 Task: Research Airbnb properties in Khomeyni Shahr, Iran from 19th December, 2023 to 24th December, 2023 for 1 adult. Place can be entire room with 1  bedroom having 1 bed and 1 bathroom. Property type can be flat.
Action: Mouse moved to (473, 92)
Screenshot: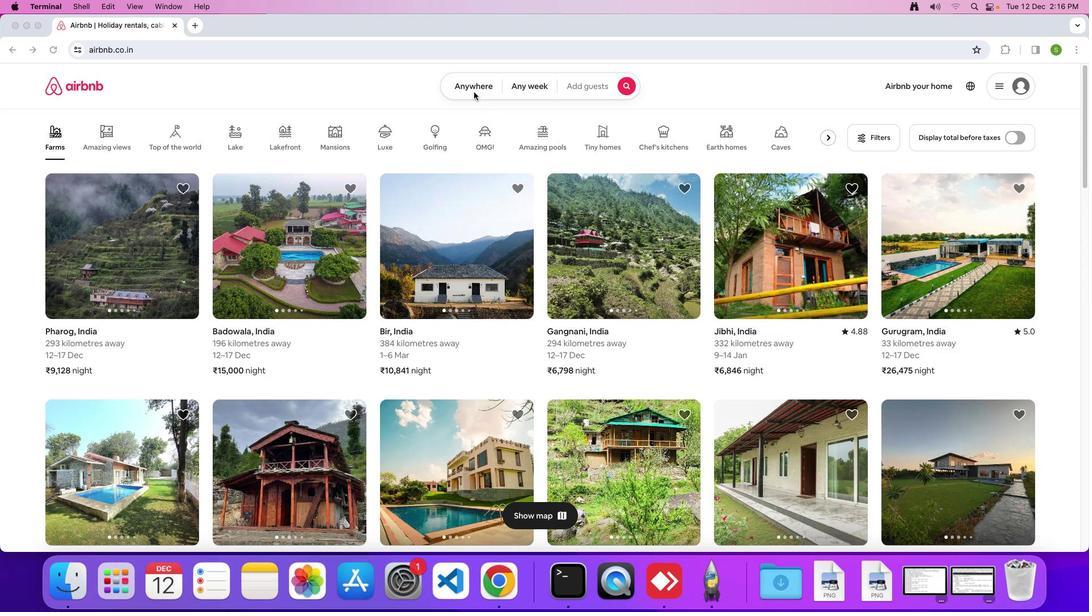 
Action: Mouse pressed left at (473, 92)
Screenshot: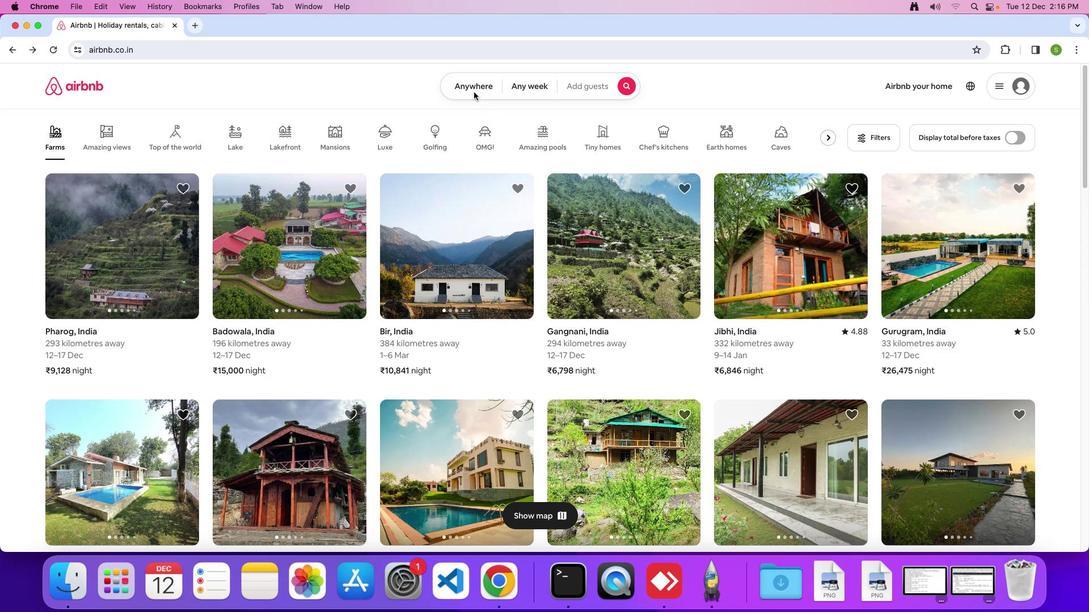 
Action: Mouse moved to (471, 90)
Screenshot: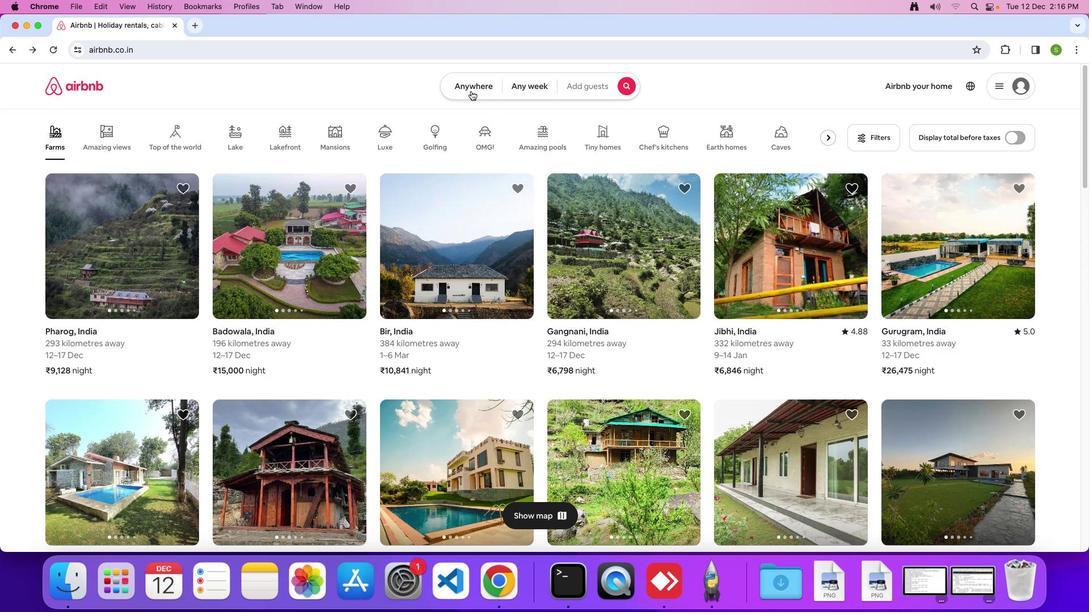 
Action: Mouse pressed left at (471, 90)
Screenshot: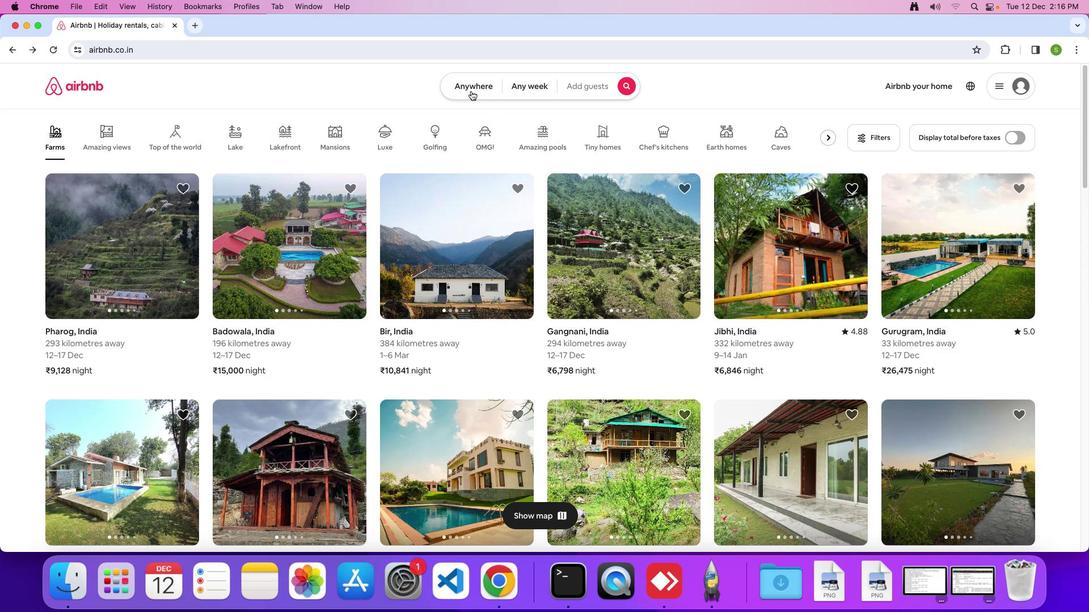 
Action: Mouse moved to (406, 132)
Screenshot: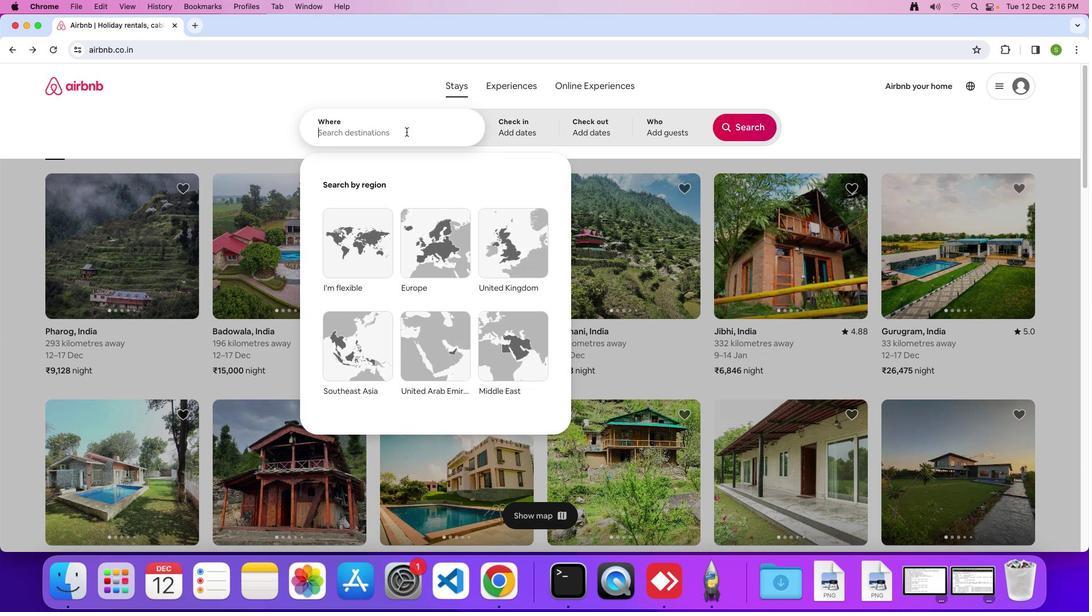 
Action: Mouse pressed left at (406, 132)
Screenshot: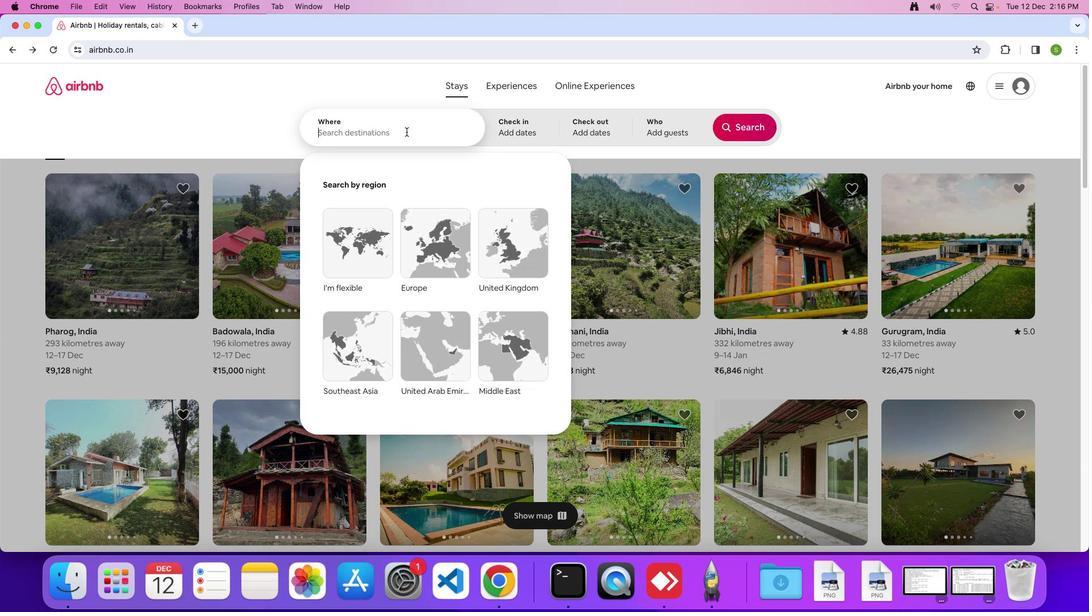
Action: Mouse moved to (411, 130)
Screenshot: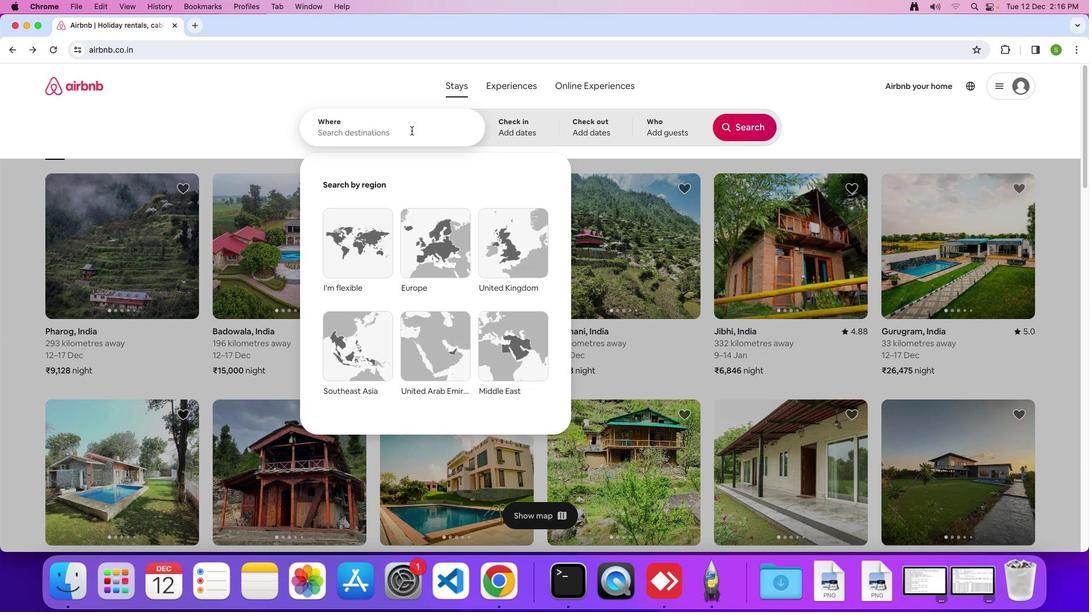 
Action: Key pressed 'K'Key.caps_lock'h''o''m''e''y''n''i'Key.spaceKey.shift'S''h''a''h''r'','Key.spaceKey.shift'I''r''a''n'Key.enter
Screenshot: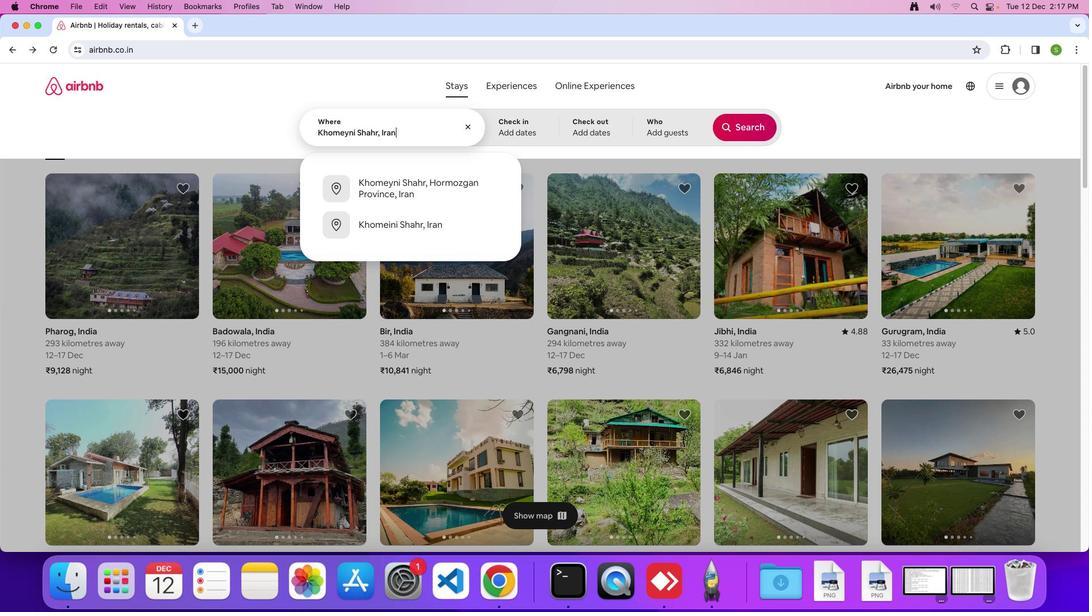 
Action: Mouse moved to (402, 350)
Screenshot: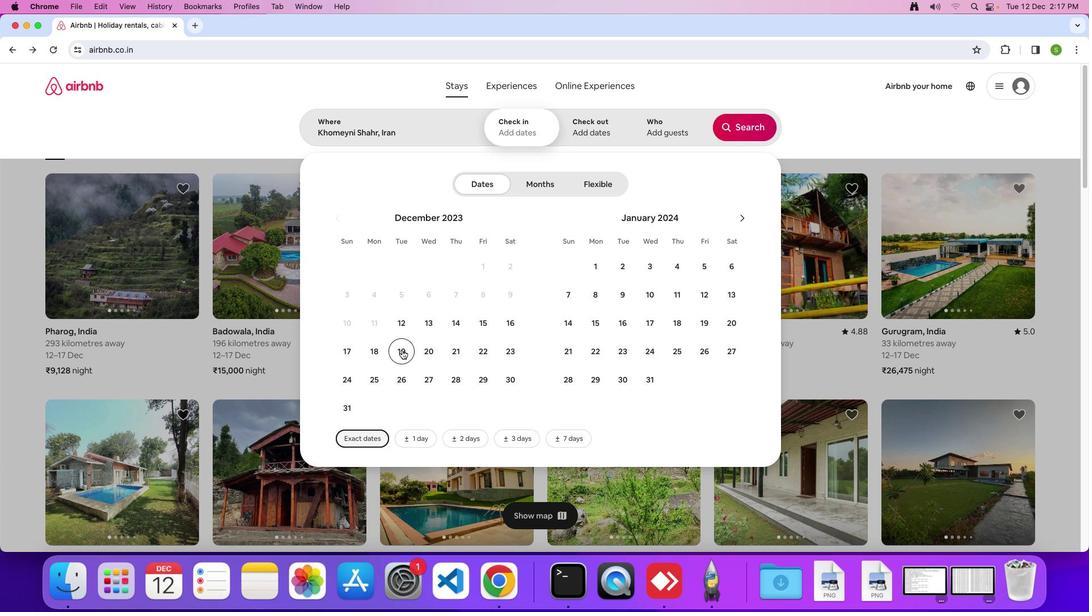 
Action: Mouse pressed left at (402, 350)
Screenshot: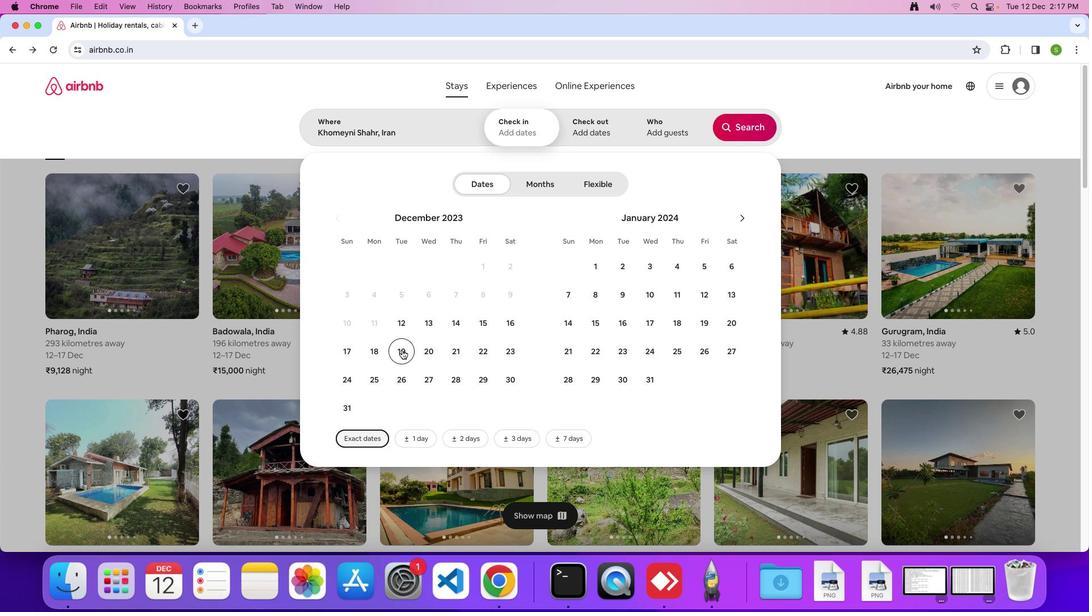 
Action: Mouse moved to (351, 383)
Screenshot: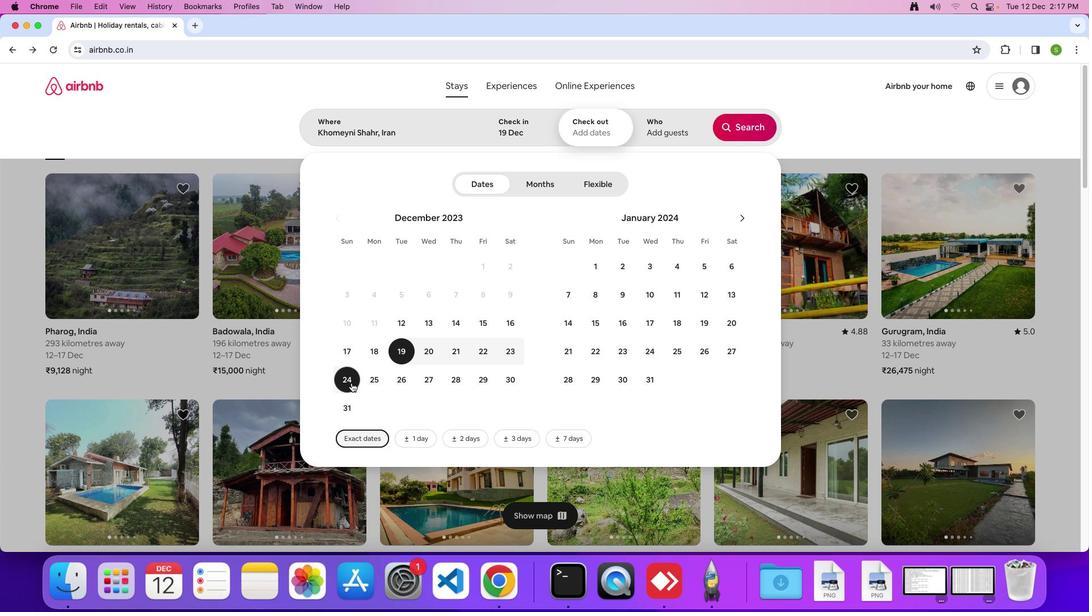 
Action: Mouse pressed left at (351, 383)
Screenshot: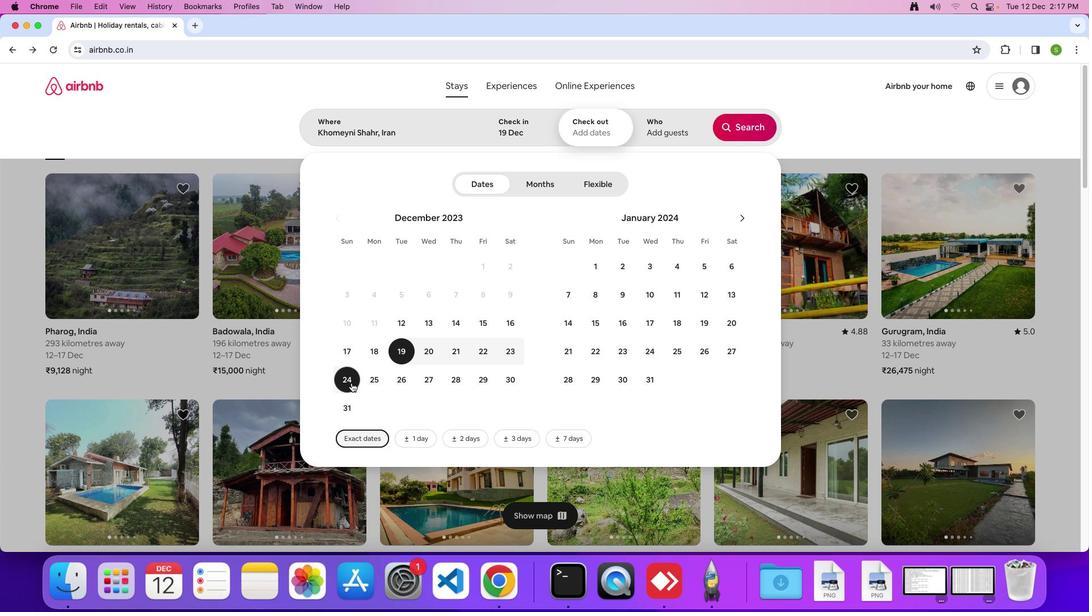 
Action: Mouse moved to (661, 138)
Screenshot: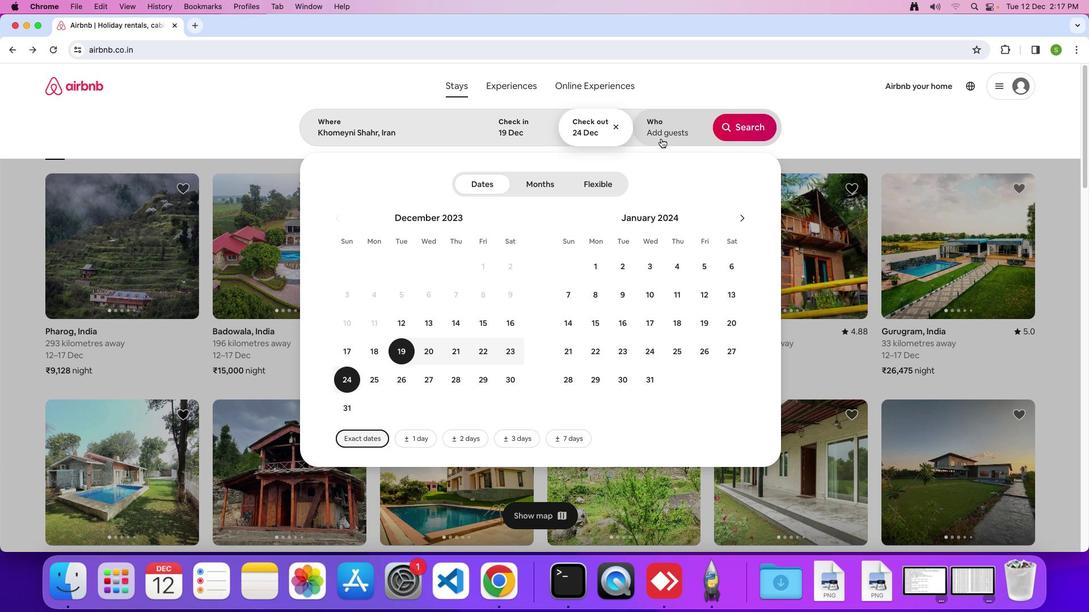 
Action: Mouse pressed left at (661, 138)
Screenshot: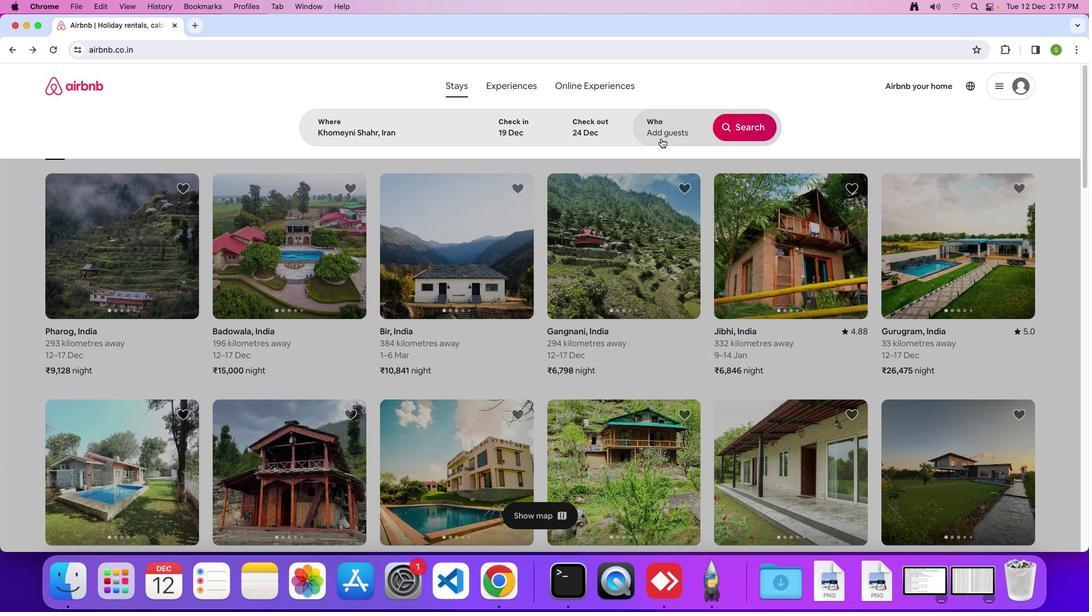 
Action: Mouse moved to (747, 188)
Screenshot: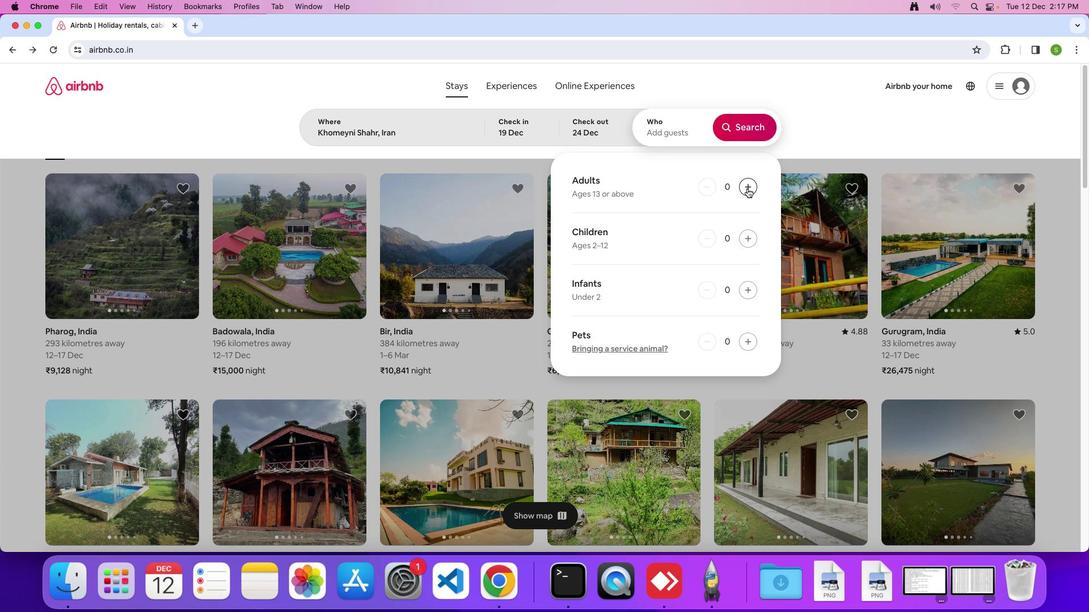 
Action: Mouse pressed left at (747, 188)
Screenshot: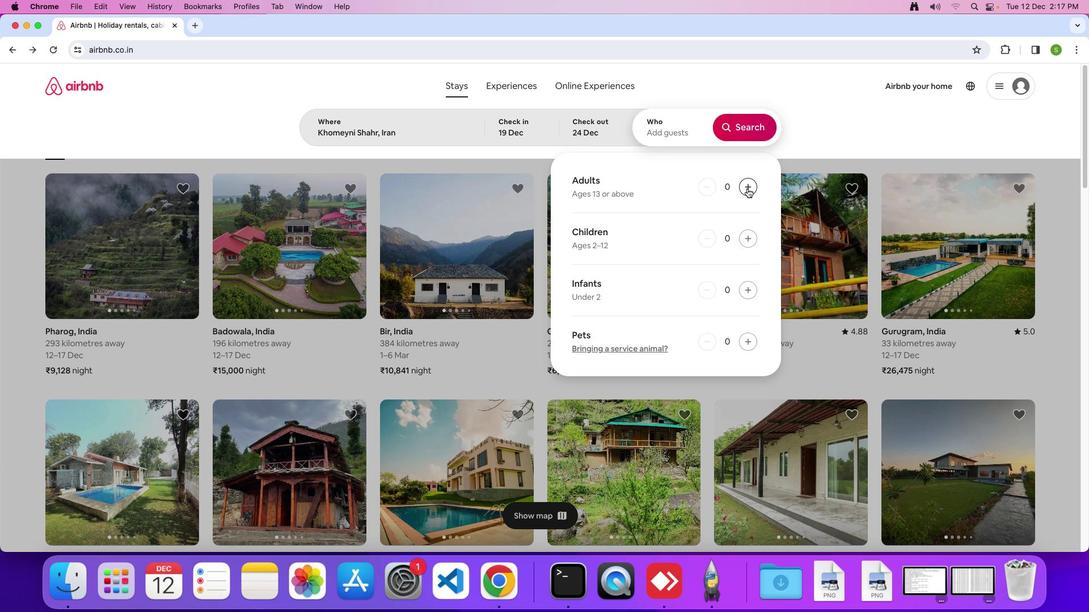 
Action: Mouse moved to (752, 120)
Screenshot: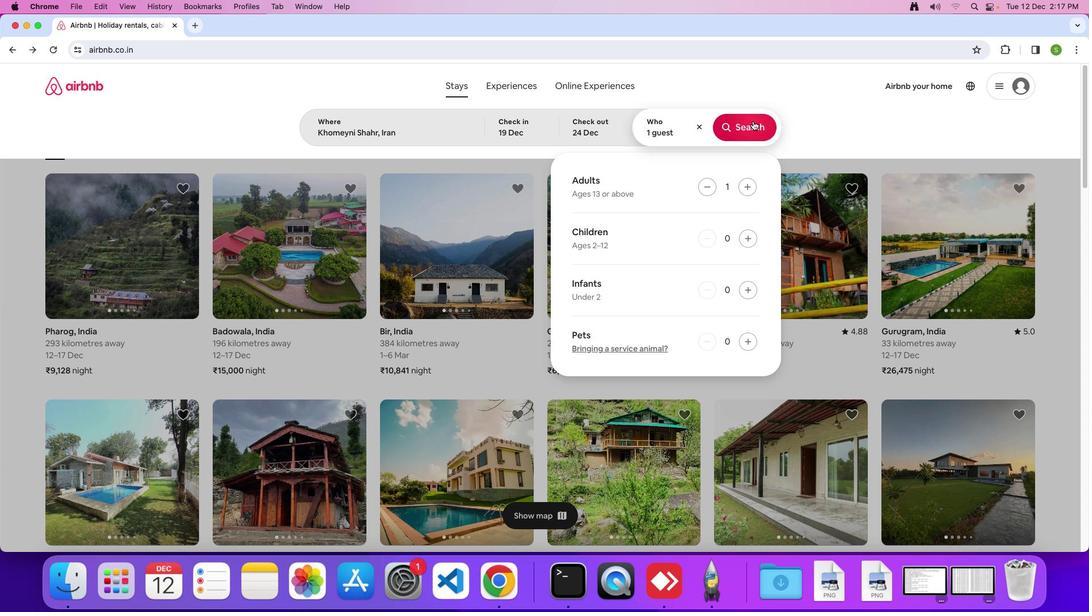 
Action: Mouse pressed left at (752, 120)
Screenshot: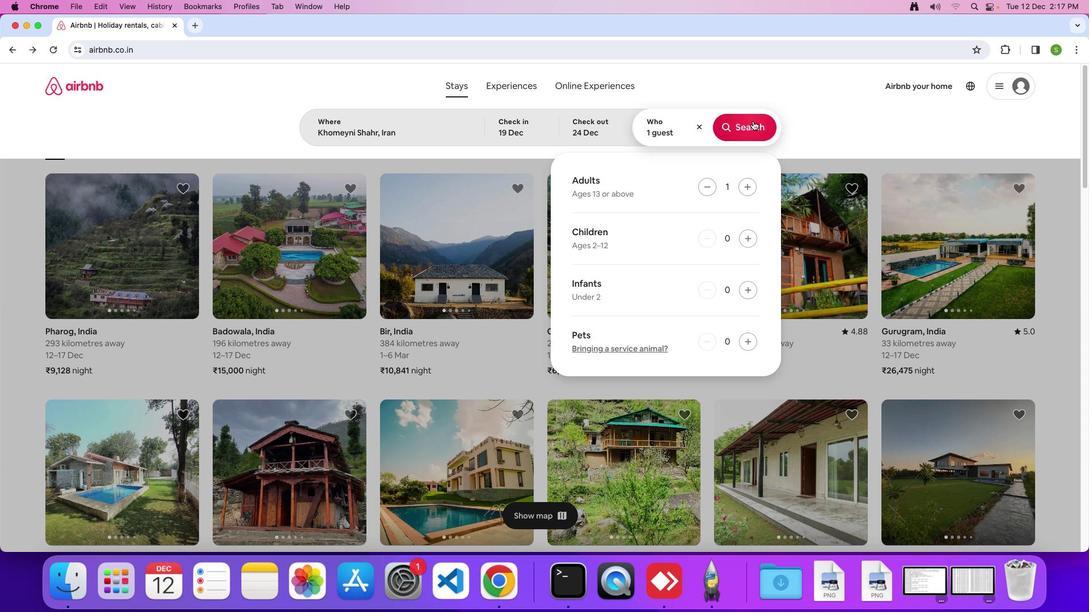 
Action: Mouse moved to (914, 142)
Screenshot: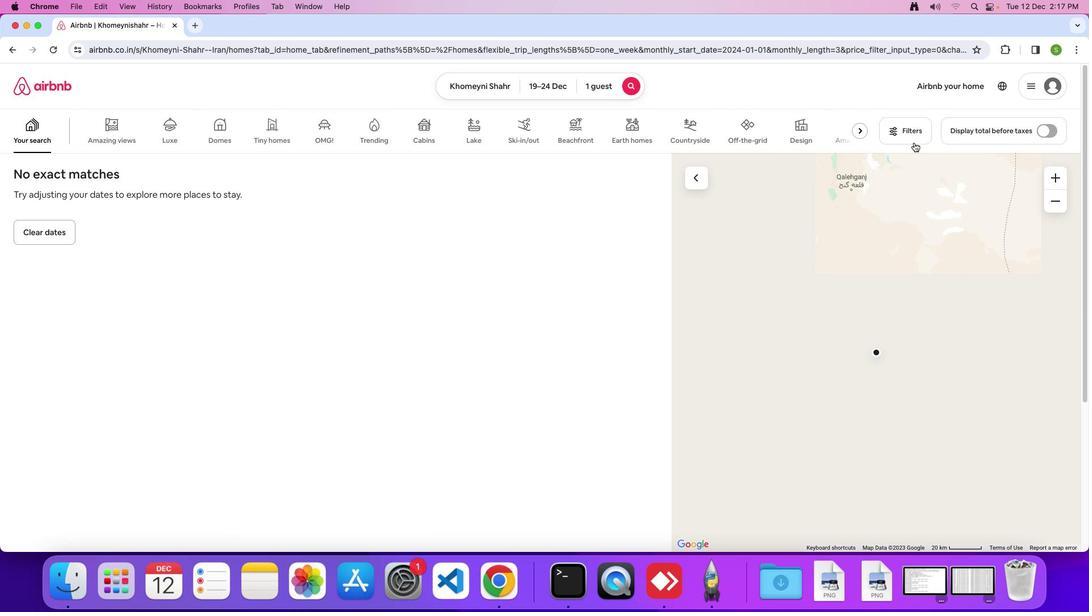 
Action: Mouse pressed left at (914, 142)
Screenshot: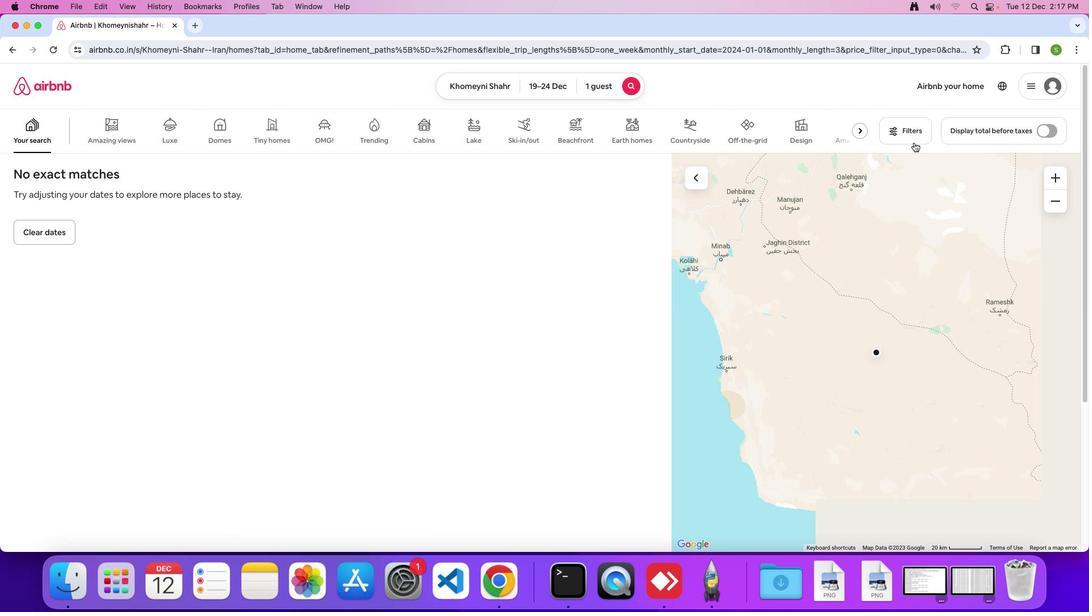 
Action: Mouse moved to (524, 300)
Screenshot: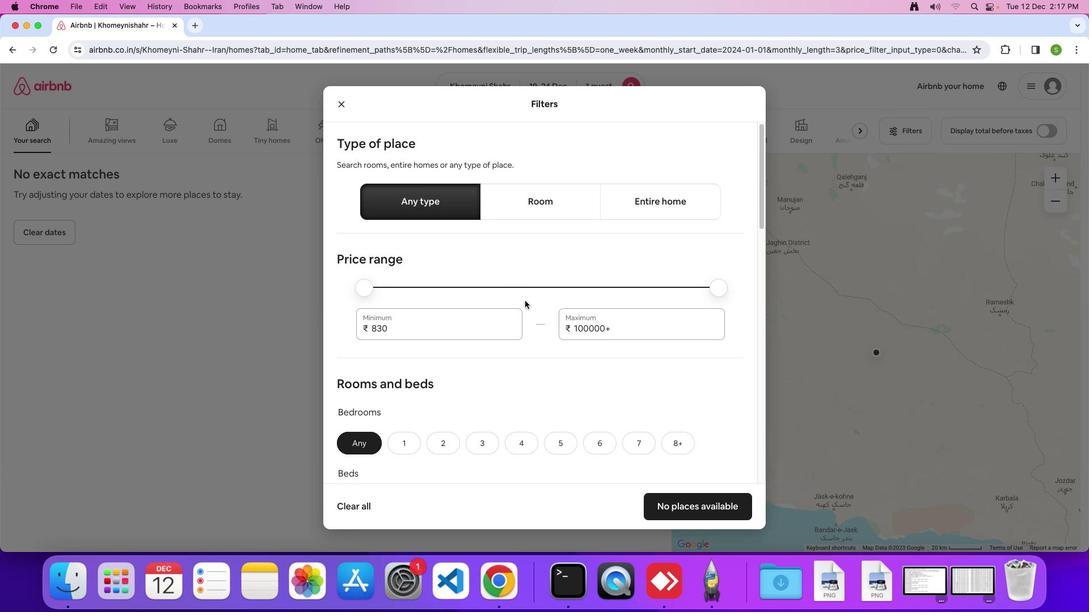 
Action: Mouse scrolled (524, 300) with delta (0, 0)
Screenshot: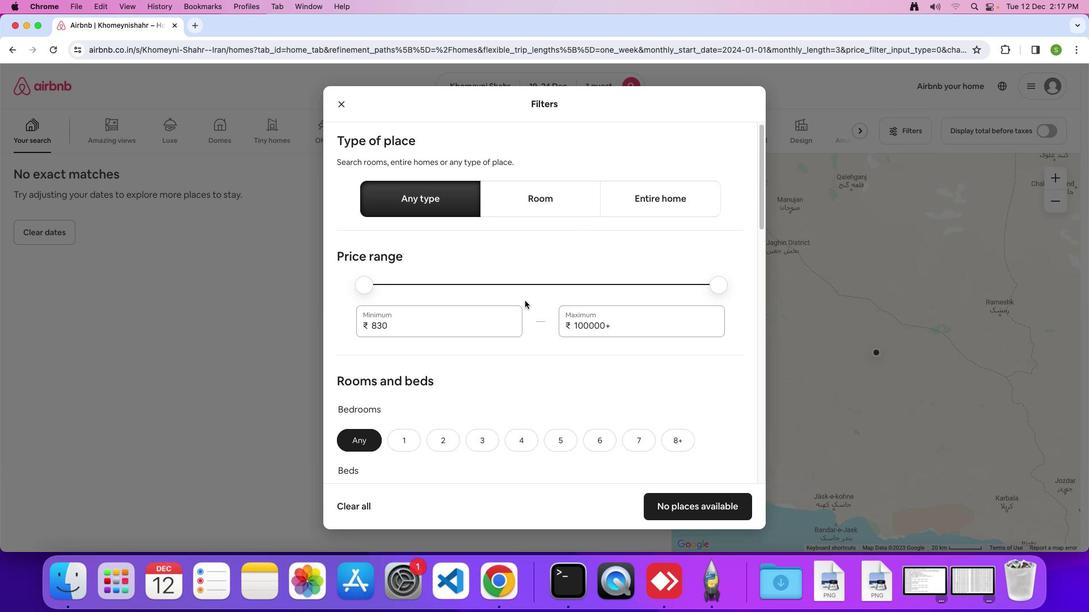 
Action: Mouse scrolled (524, 300) with delta (0, 0)
Screenshot: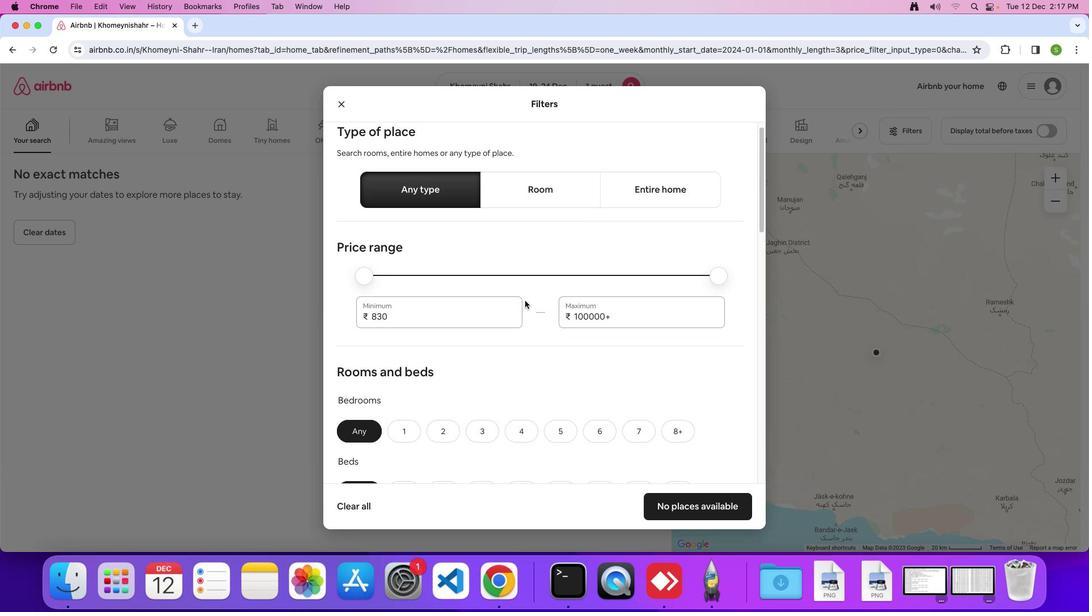 
Action: Mouse scrolled (524, 300) with delta (0, 0)
Screenshot: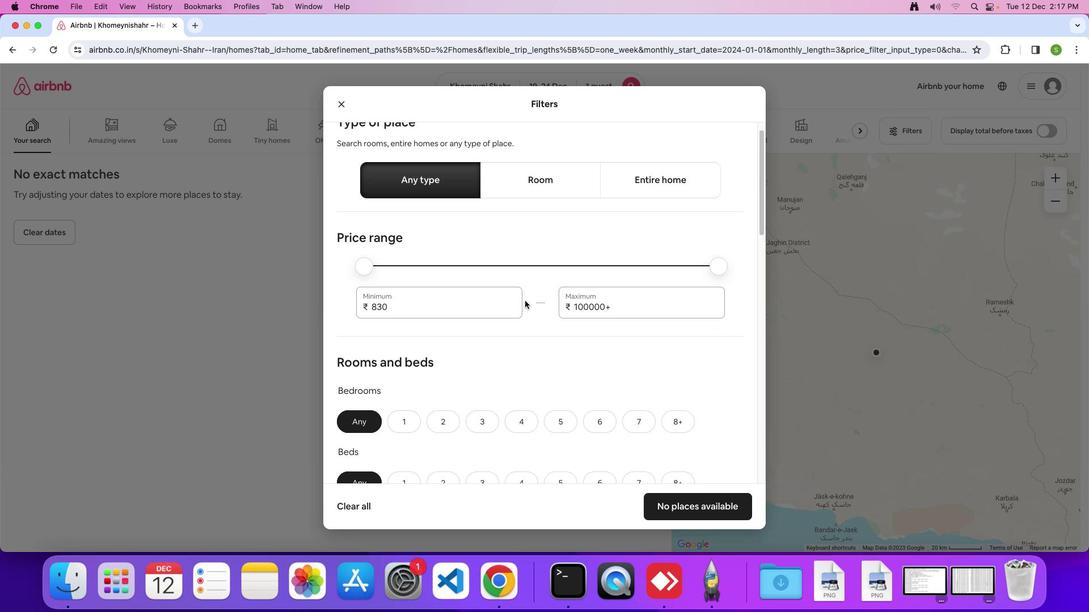 
Action: Mouse scrolled (524, 300) with delta (0, 0)
Screenshot: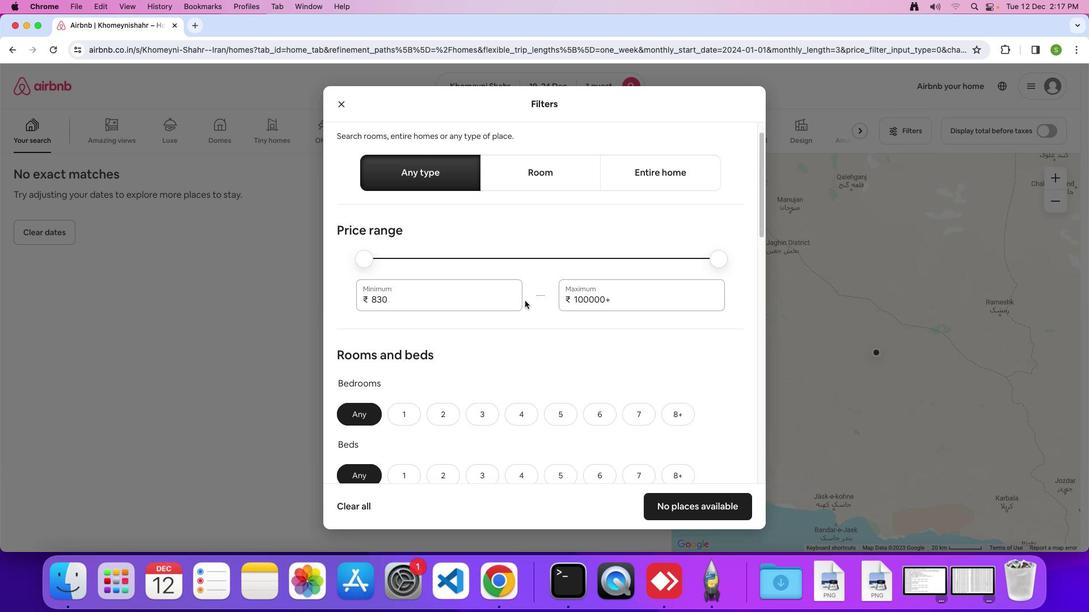 
Action: Mouse scrolled (524, 300) with delta (0, 0)
Screenshot: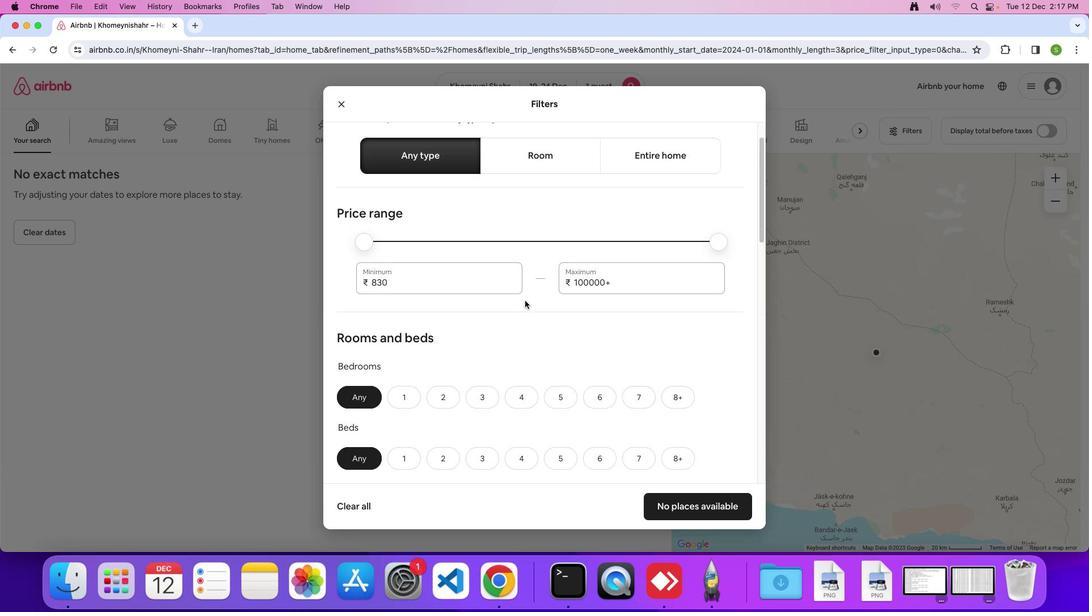 
Action: Mouse scrolled (524, 300) with delta (0, 0)
Screenshot: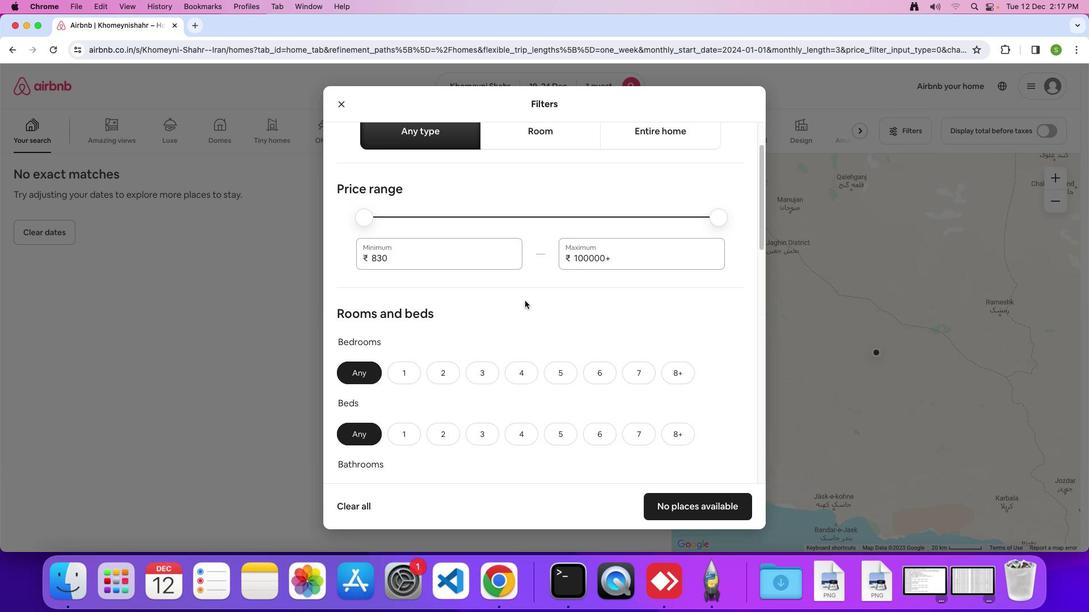 
Action: Mouse scrolled (524, 300) with delta (0, 0)
Screenshot: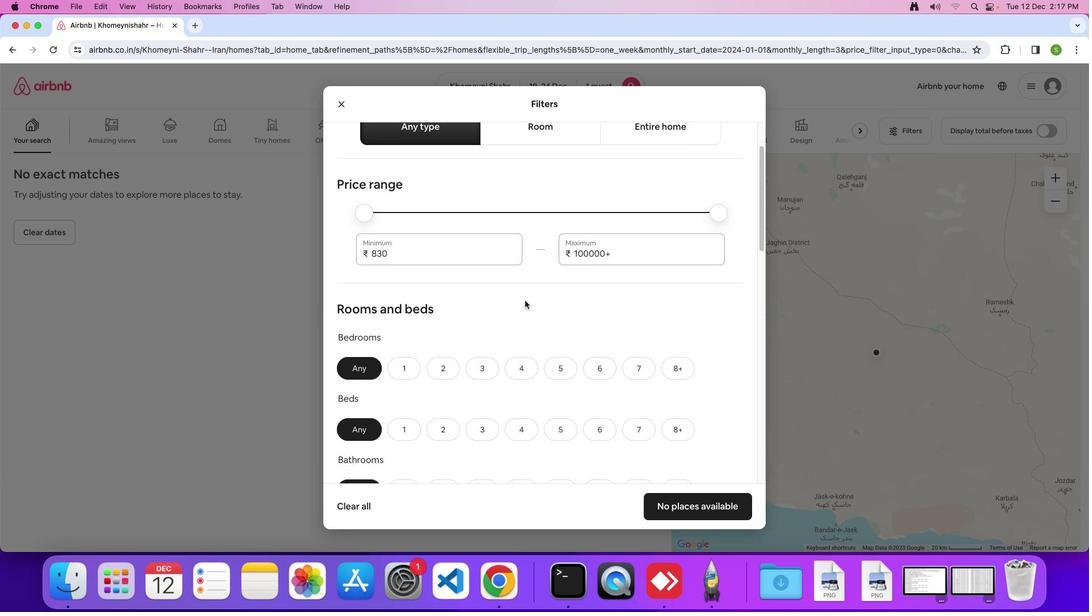 
Action: Mouse scrolled (524, 300) with delta (0, 0)
Screenshot: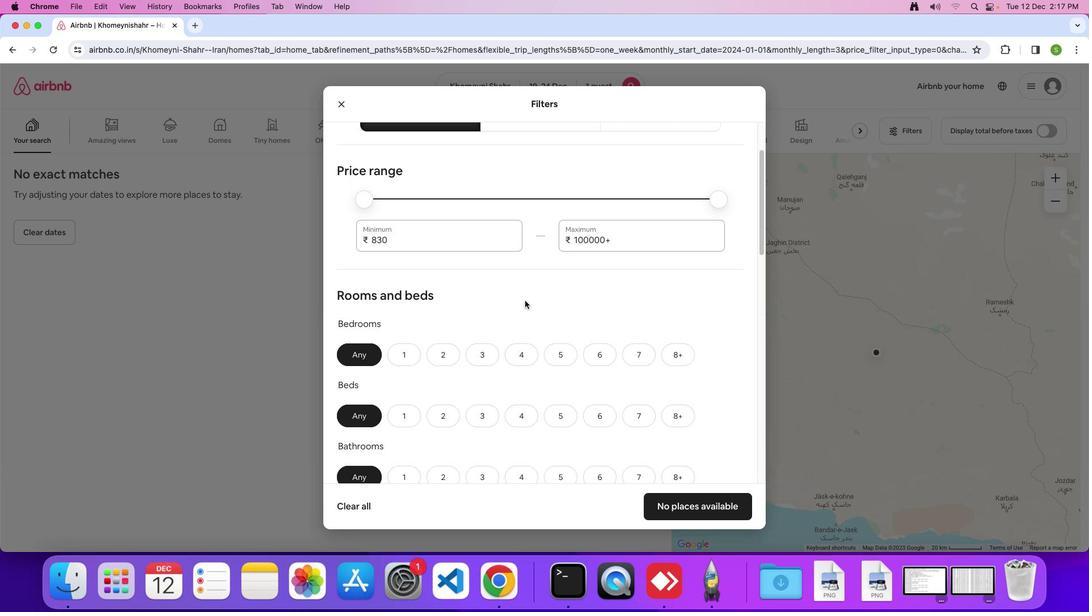 
Action: Mouse scrolled (524, 300) with delta (0, 0)
Screenshot: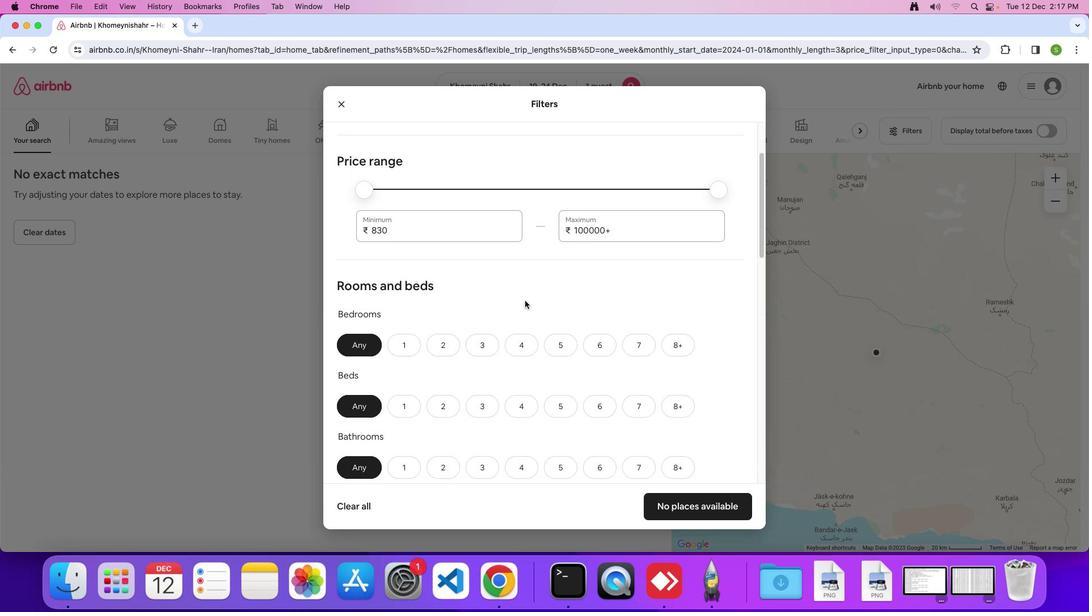 
Action: Mouse scrolled (524, 300) with delta (0, -1)
Screenshot: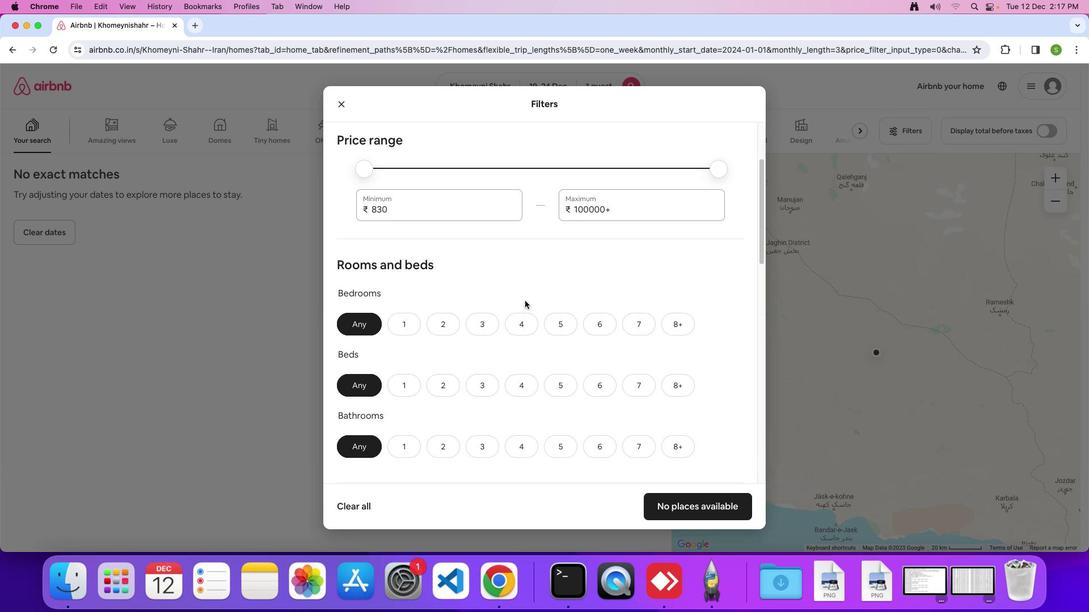 
Action: Mouse scrolled (524, 300) with delta (0, 0)
Screenshot: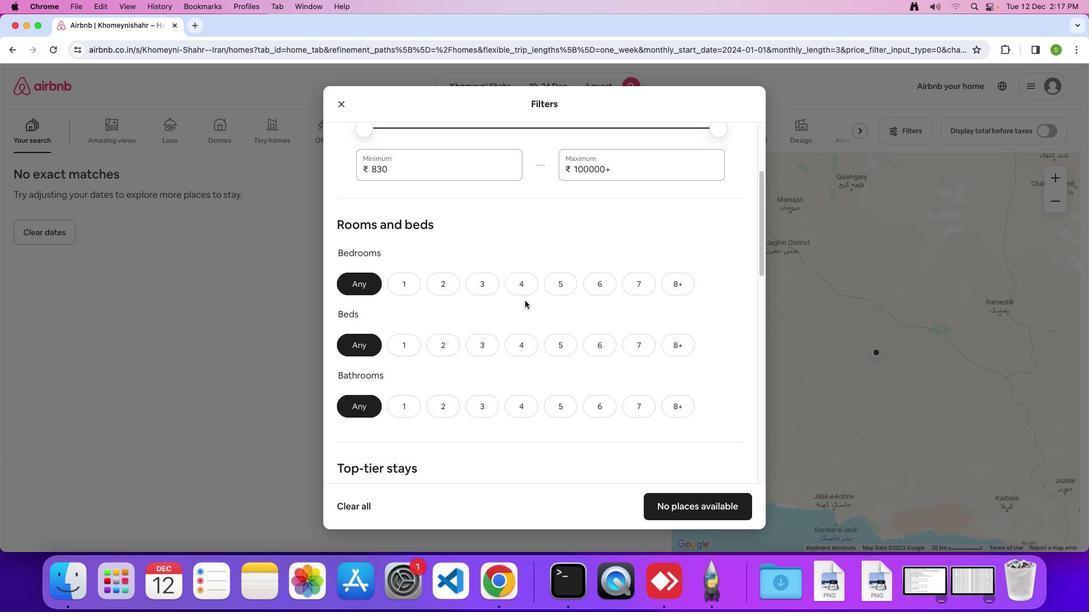 
Action: Mouse scrolled (524, 300) with delta (0, 0)
Screenshot: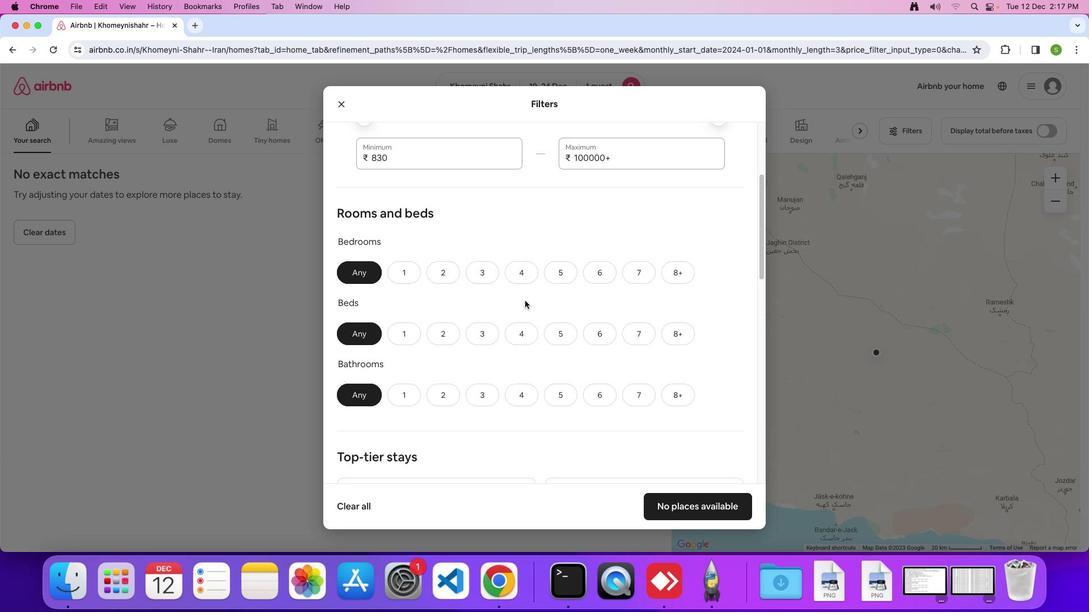 
Action: Mouse moved to (409, 271)
Screenshot: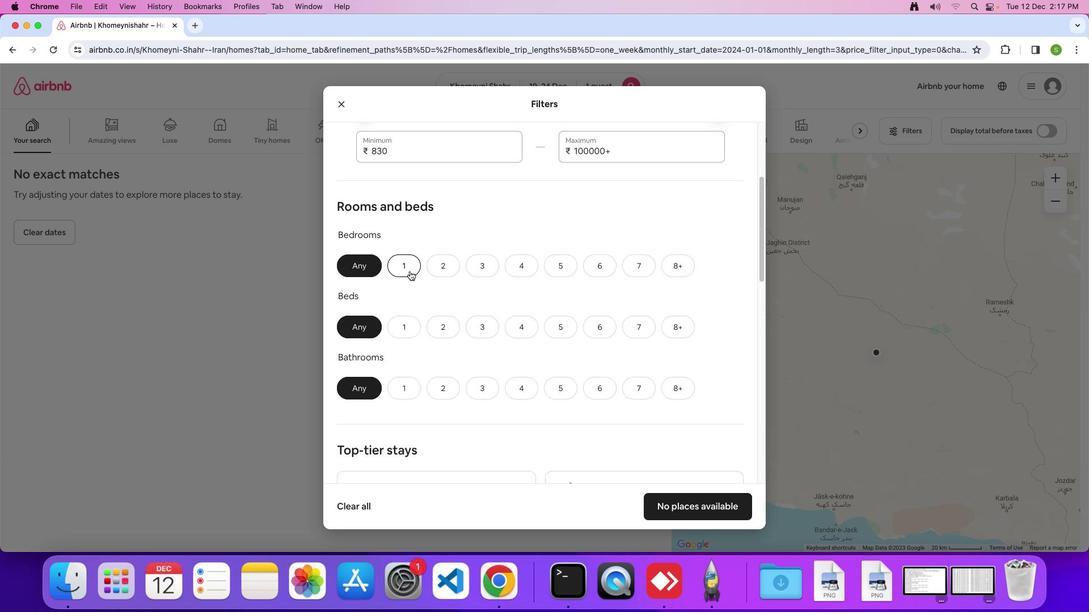 
Action: Mouse pressed left at (409, 271)
Screenshot: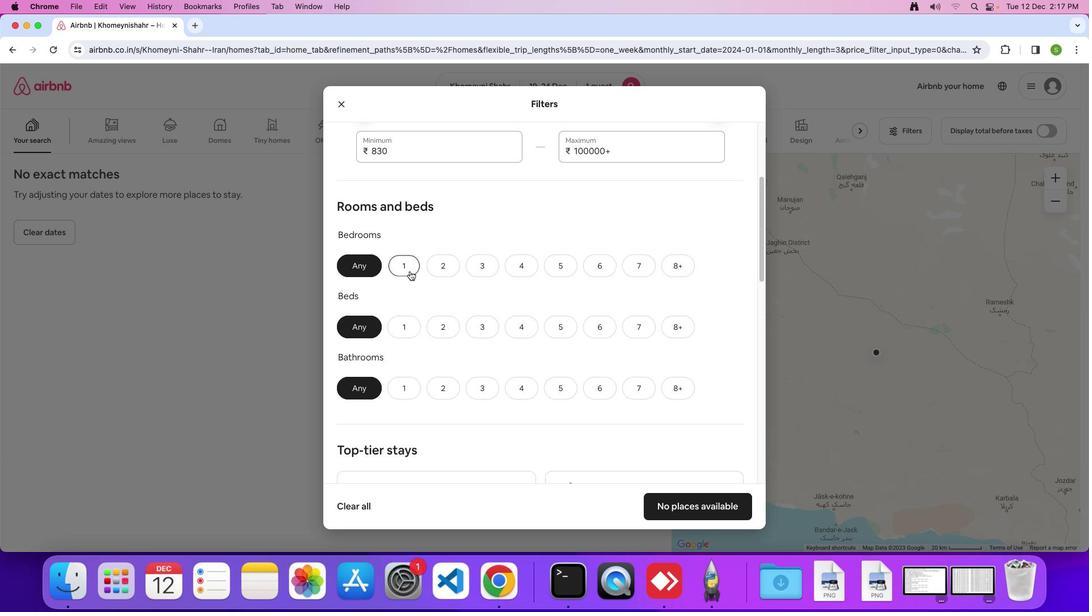 
Action: Mouse moved to (406, 332)
Screenshot: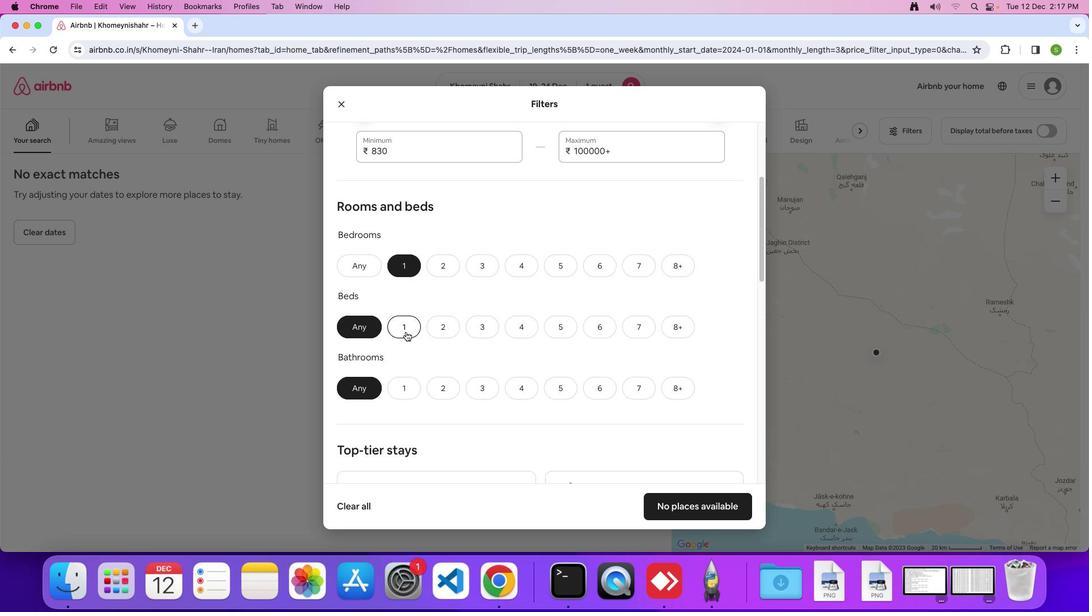 
Action: Mouse pressed left at (406, 332)
Screenshot: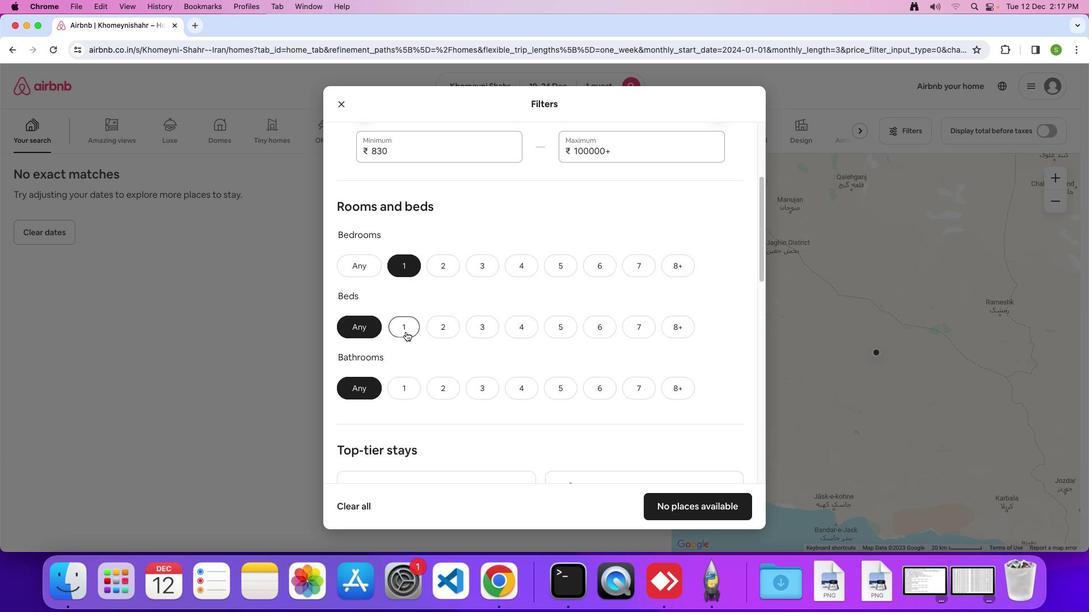 
Action: Mouse moved to (403, 380)
Screenshot: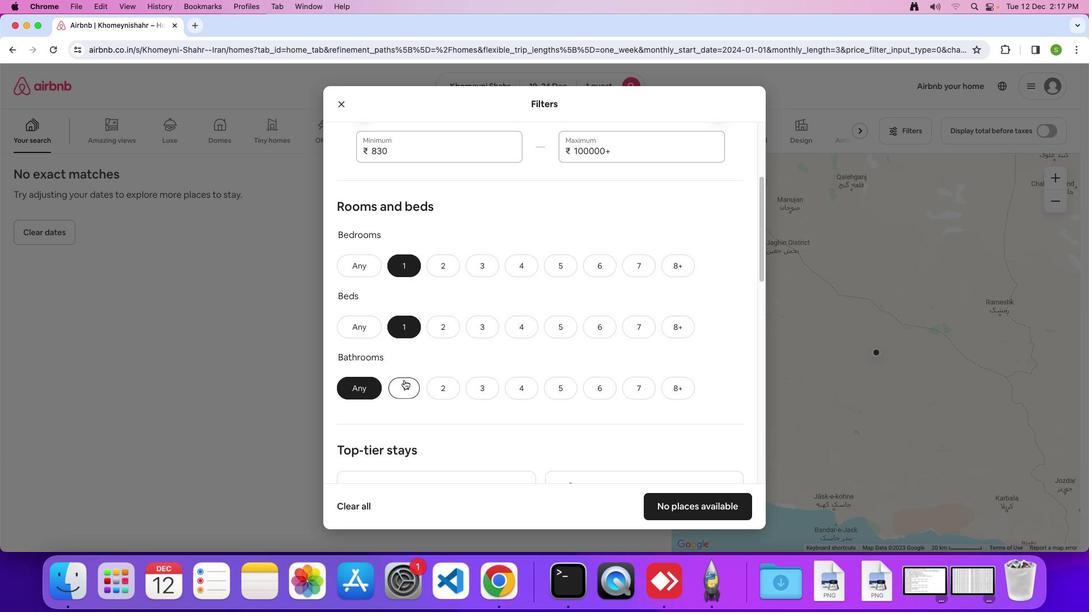 
Action: Mouse pressed left at (403, 380)
Screenshot: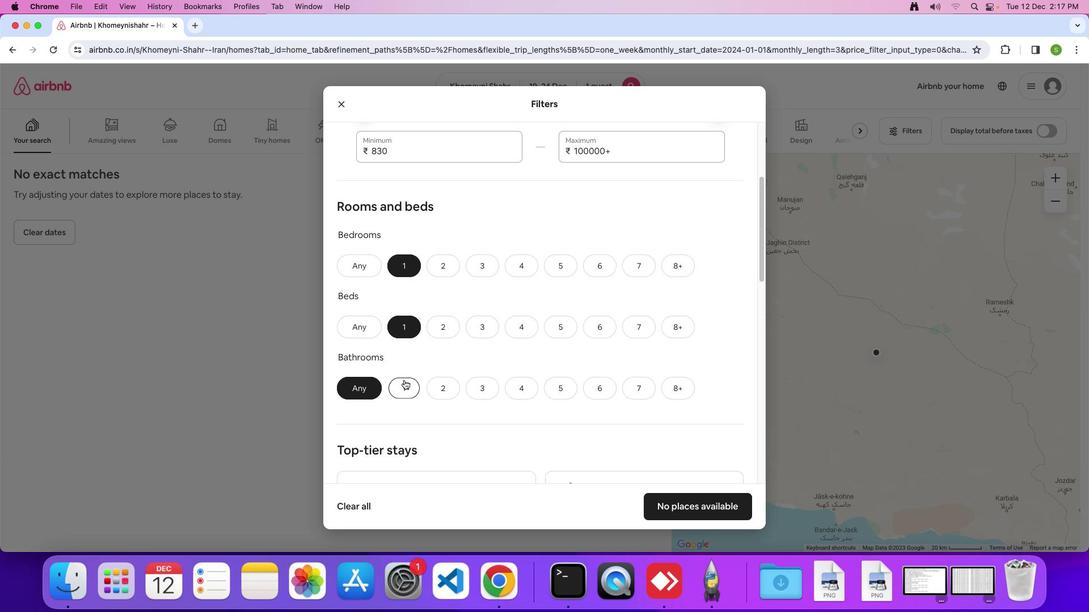 
Action: Mouse moved to (560, 306)
Screenshot: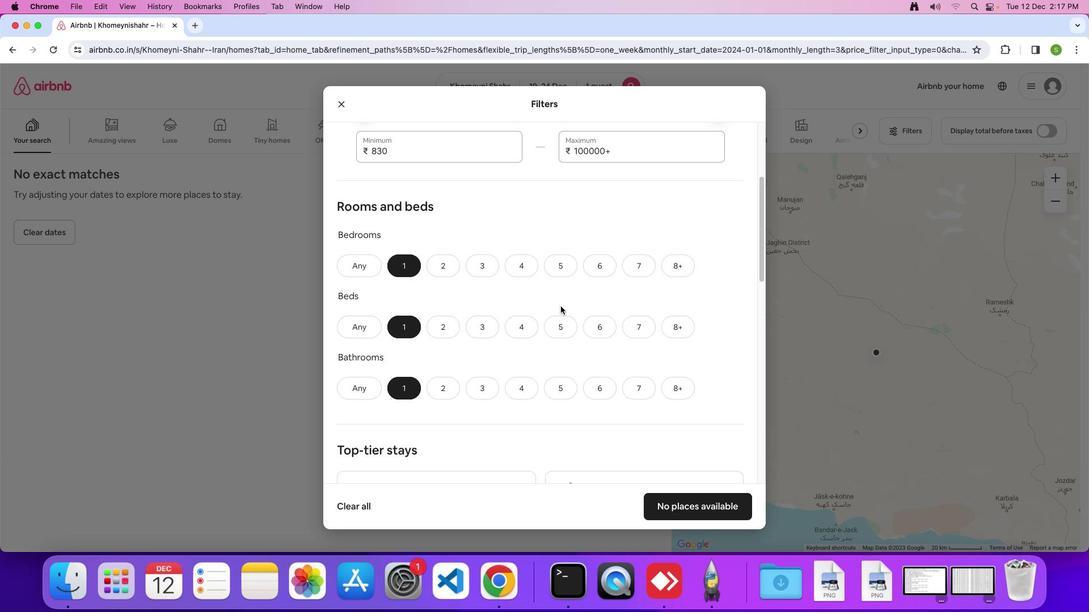 
Action: Mouse scrolled (560, 306) with delta (0, 0)
Screenshot: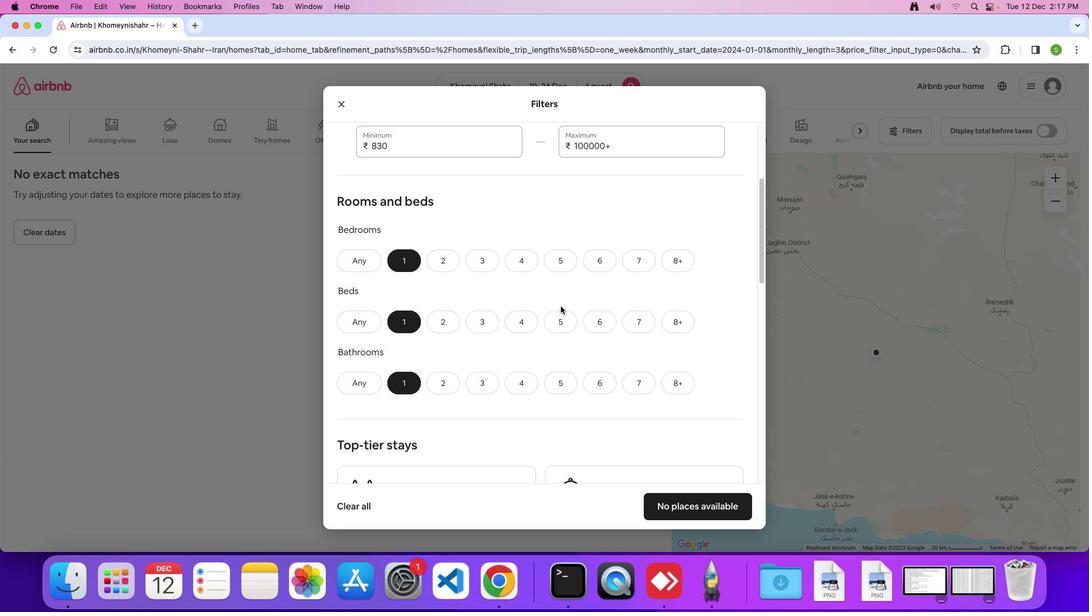 
Action: Mouse scrolled (560, 306) with delta (0, 0)
Screenshot: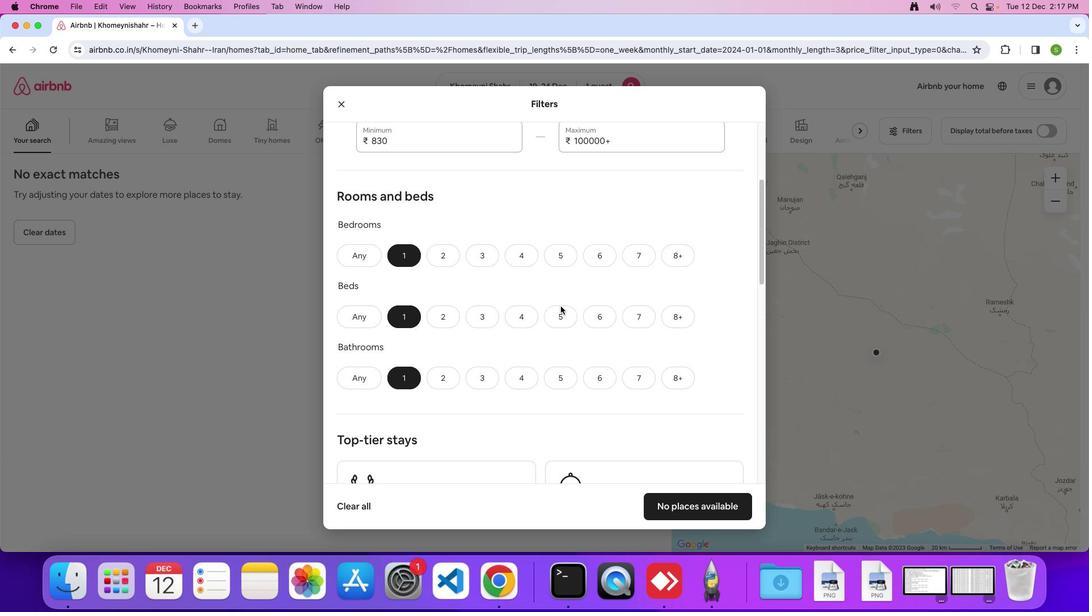 
Action: Mouse scrolled (560, 306) with delta (0, 0)
Screenshot: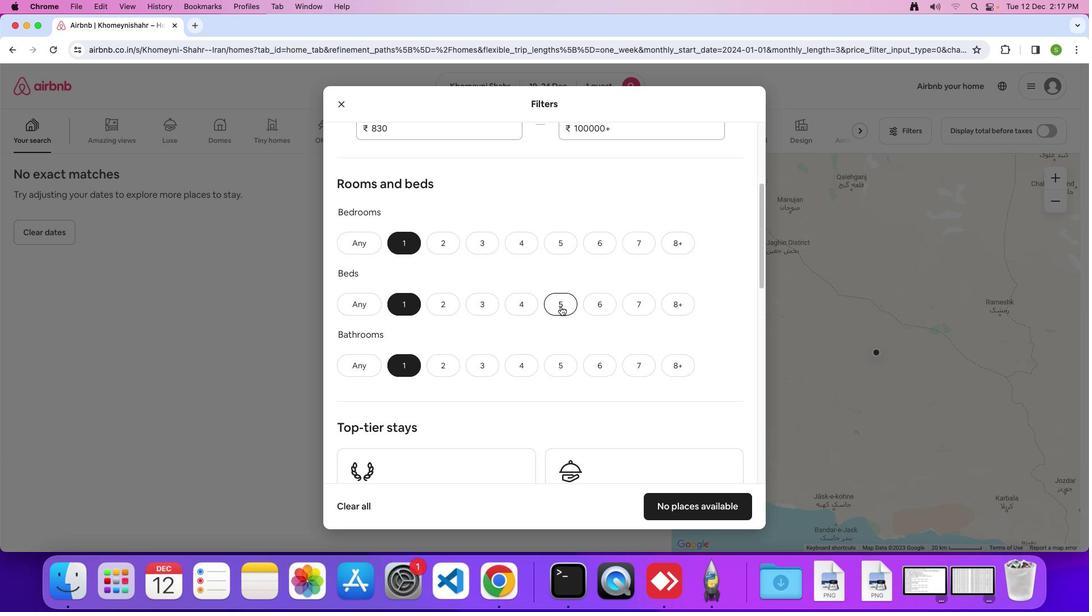 
Action: Mouse scrolled (560, 306) with delta (0, 0)
Screenshot: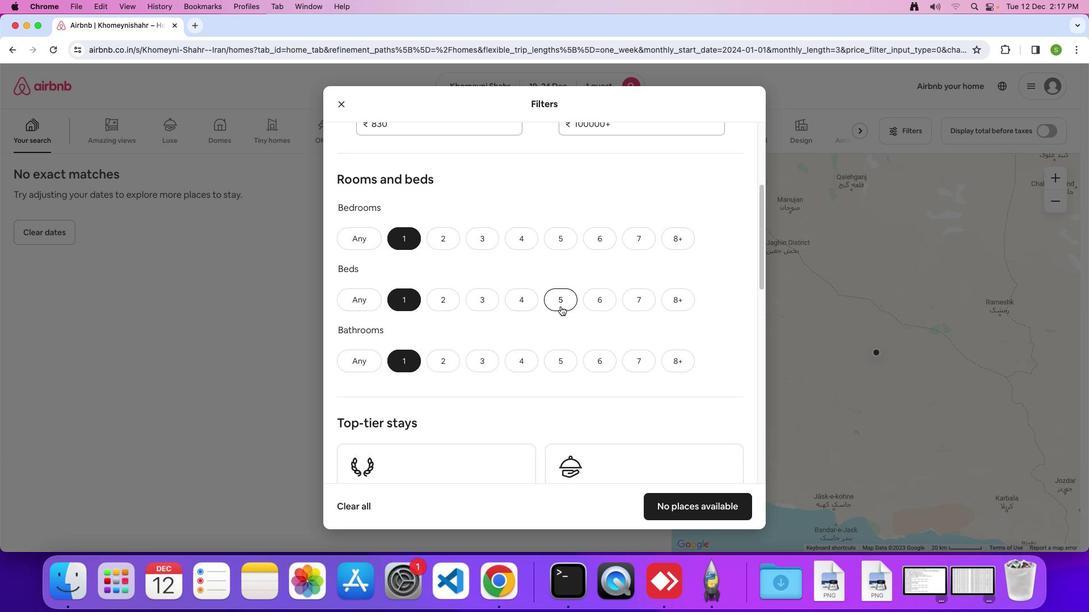 
Action: Mouse scrolled (560, 306) with delta (0, 0)
Screenshot: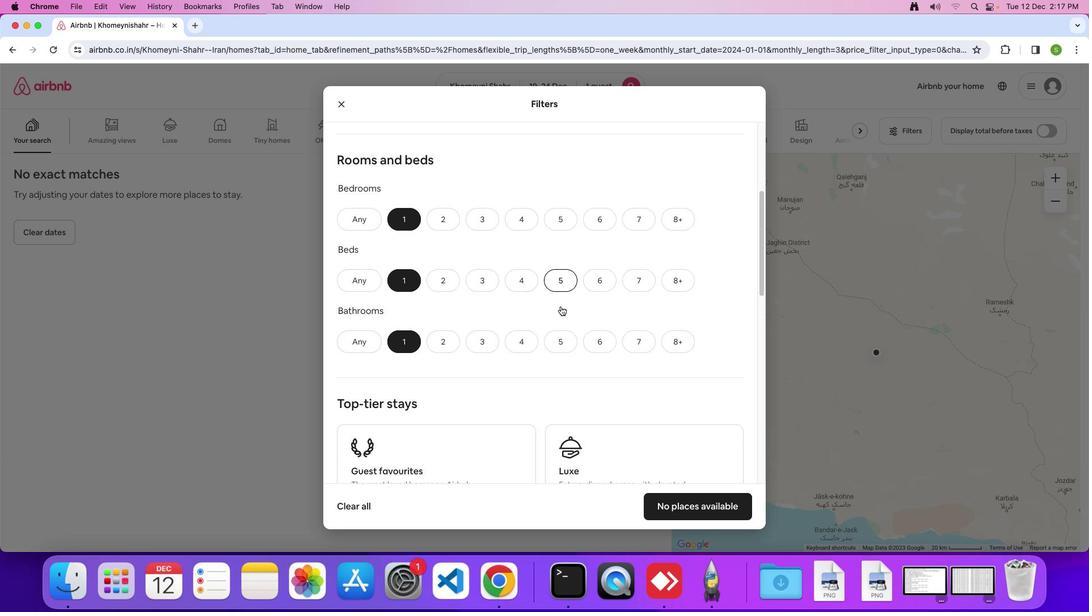 
Action: Mouse scrolled (560, 306) with delta (0, 0)
Screenshot: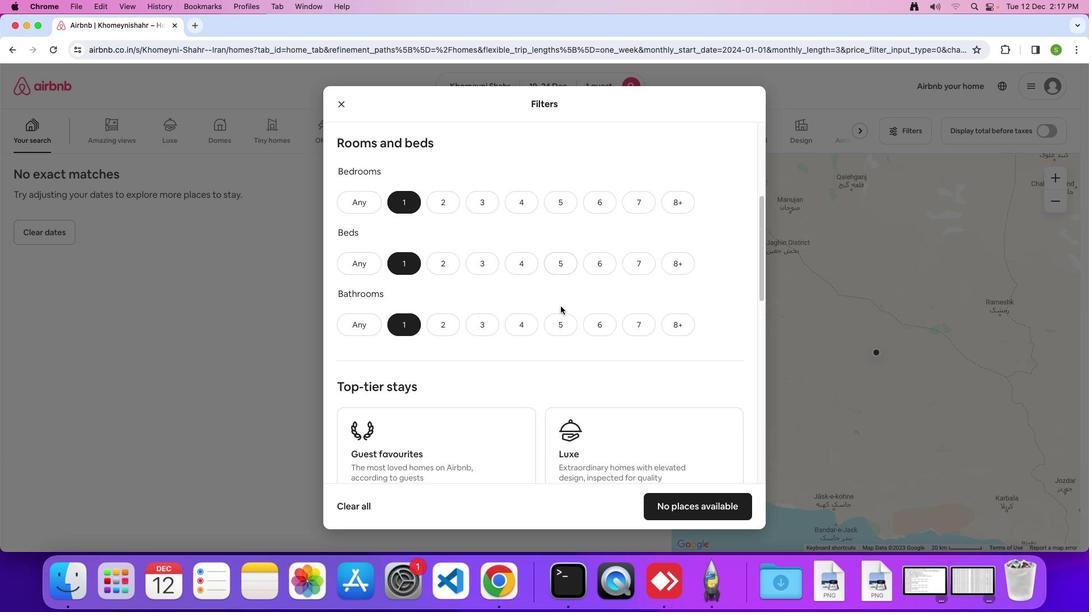 
Action: Mouse scrolled (560, 306) with delta (0, 0)
Screenshot: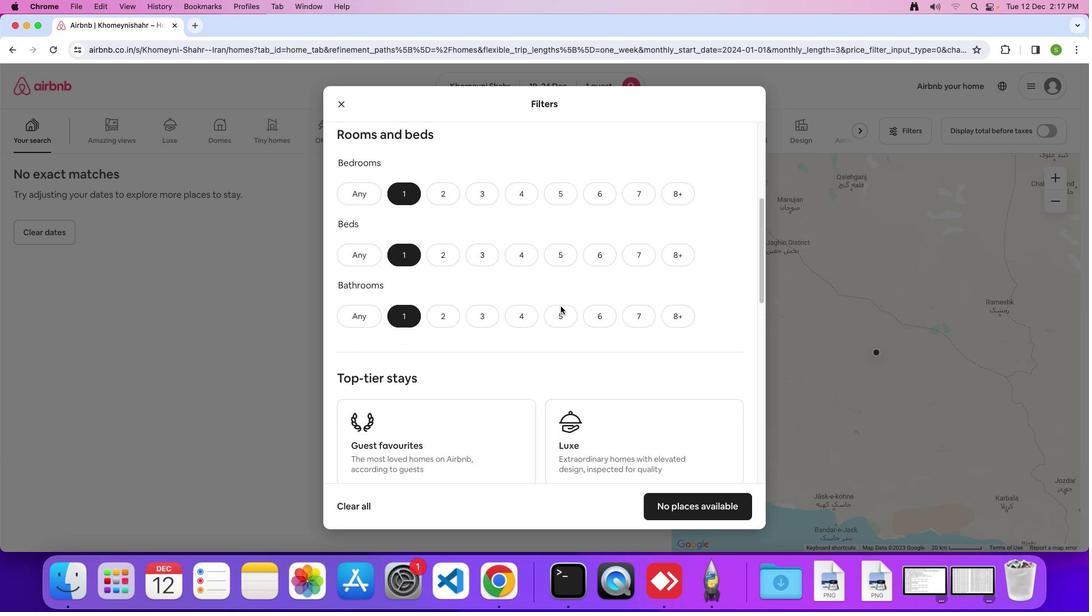 
Action: Mouse scrolled (560, 306) with delta (0, 0)
Screenshot: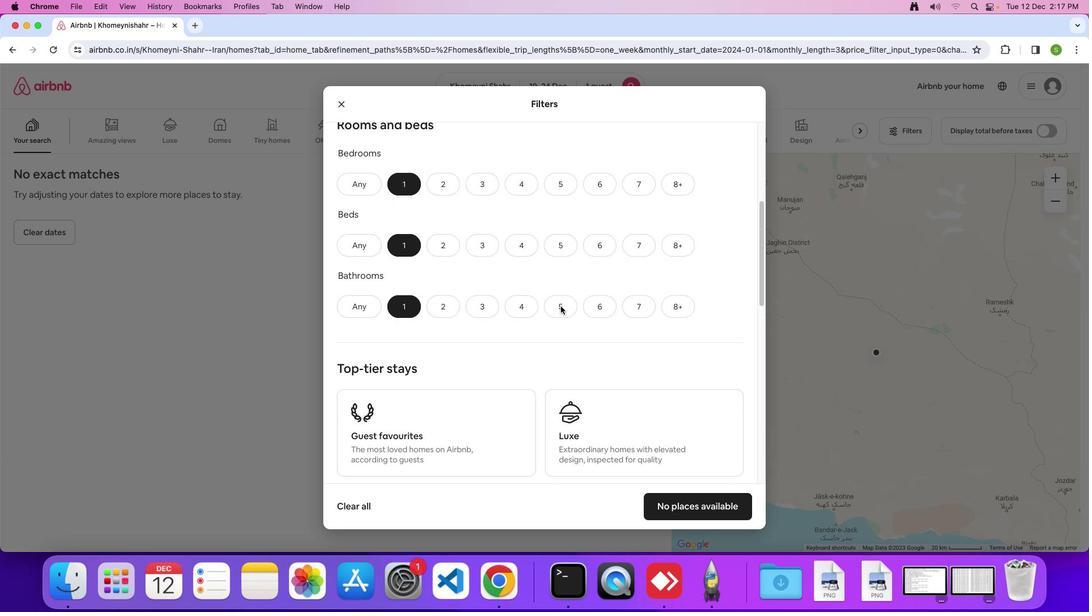 
Action: Mouse scrolled (560, 306) with delta (0, 0)
Screenshot: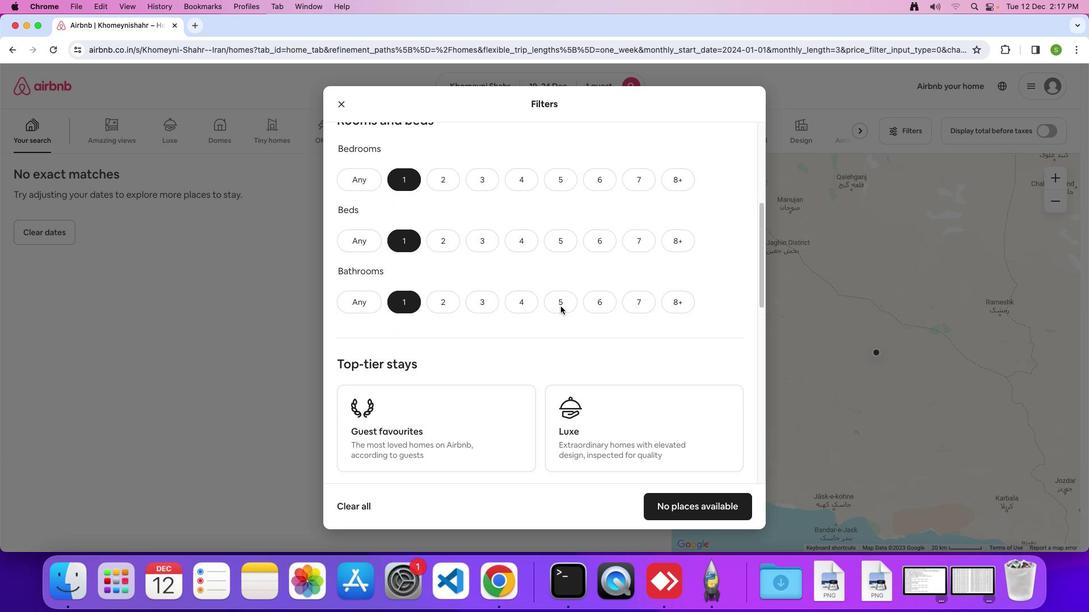 
Action: Mouse scrolled (560, 306) with delta (0, 0)
Screenshot: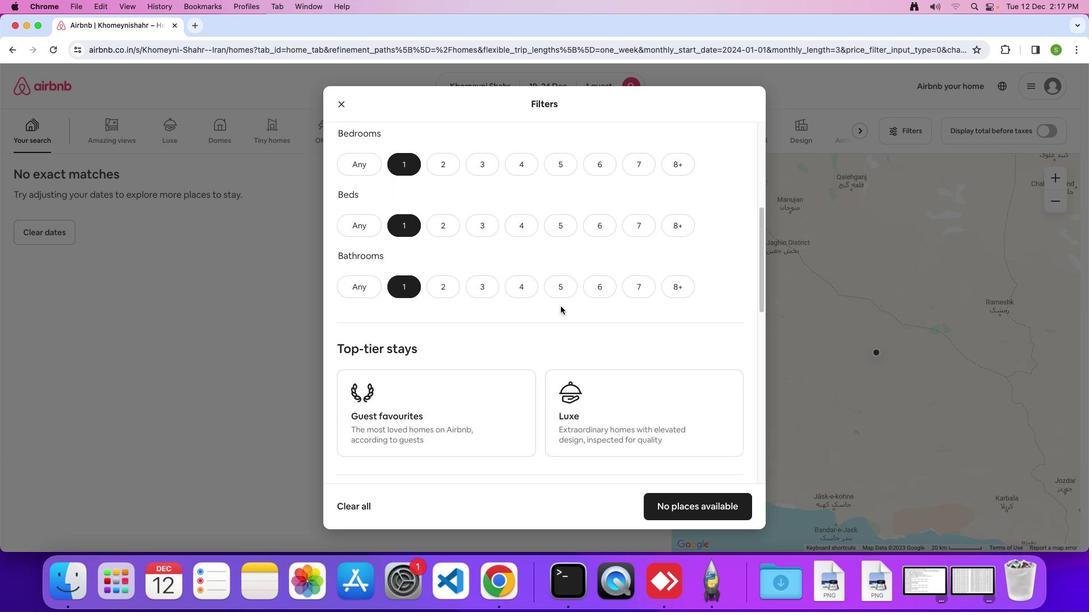 
Action: Mouse scrolled (560, 306) with delta (0, 0)
Screenshot: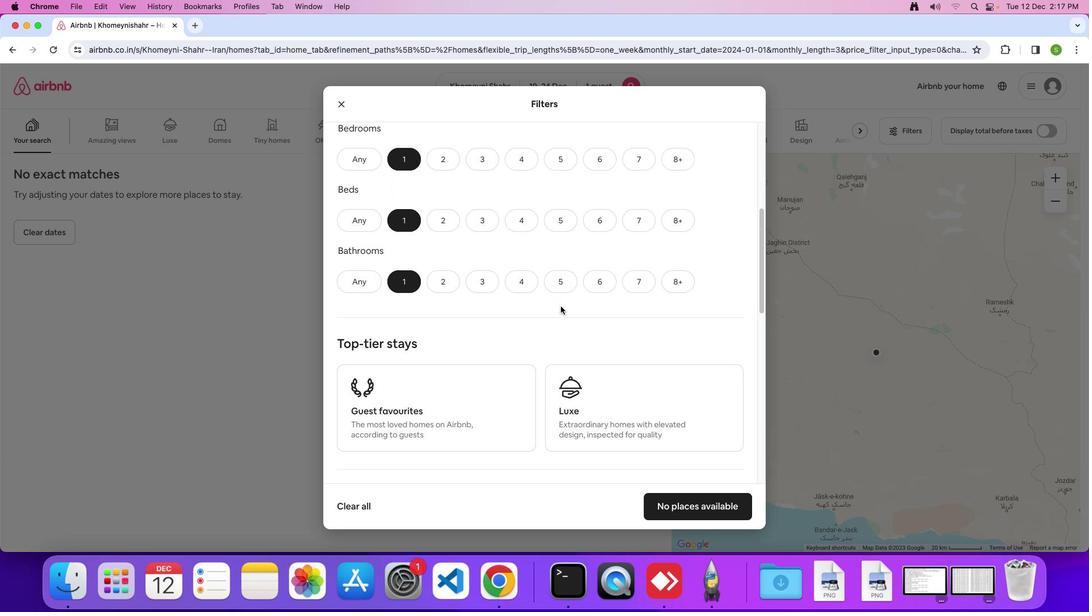 
Action: Mouse scrolled (560, 306) with delta (0, 0)
Screenshot: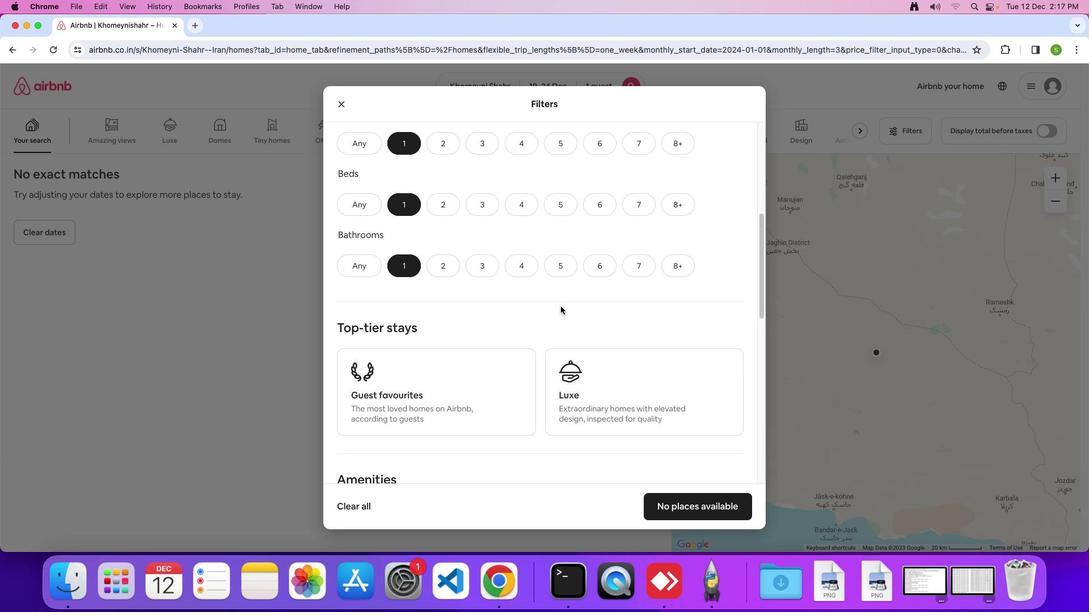 
Action: Mouse scrolled (560, 306) with delta (0, 0)
Screenshot: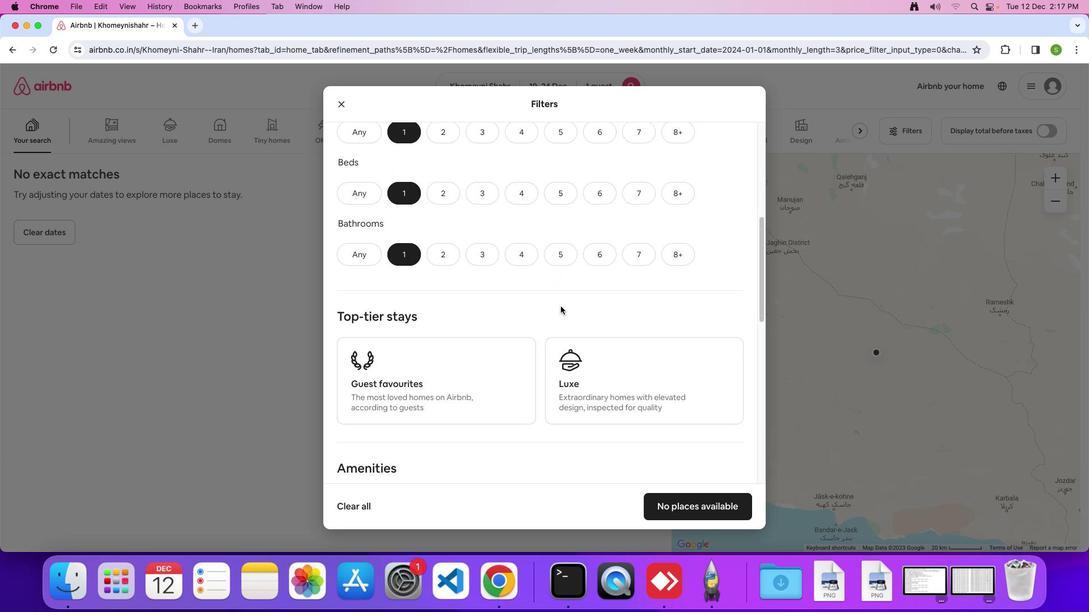 
Action: Mouse scrolled (560, 306) with delta (0, 0)
Screenshot: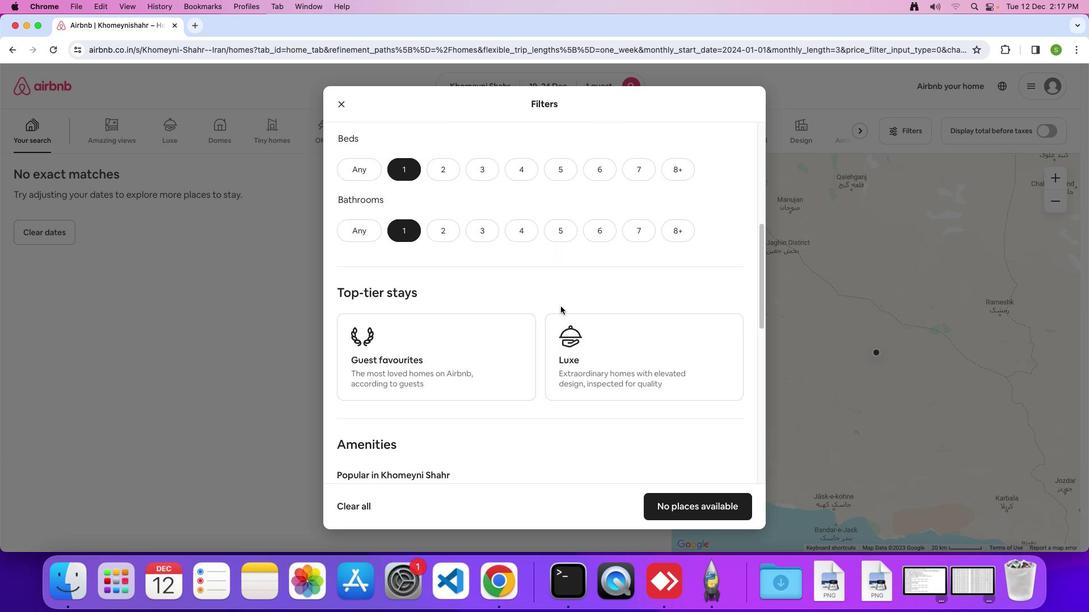 
Action: Mouse scrolled (560, 306) with delta (0, 0)
Screenshot: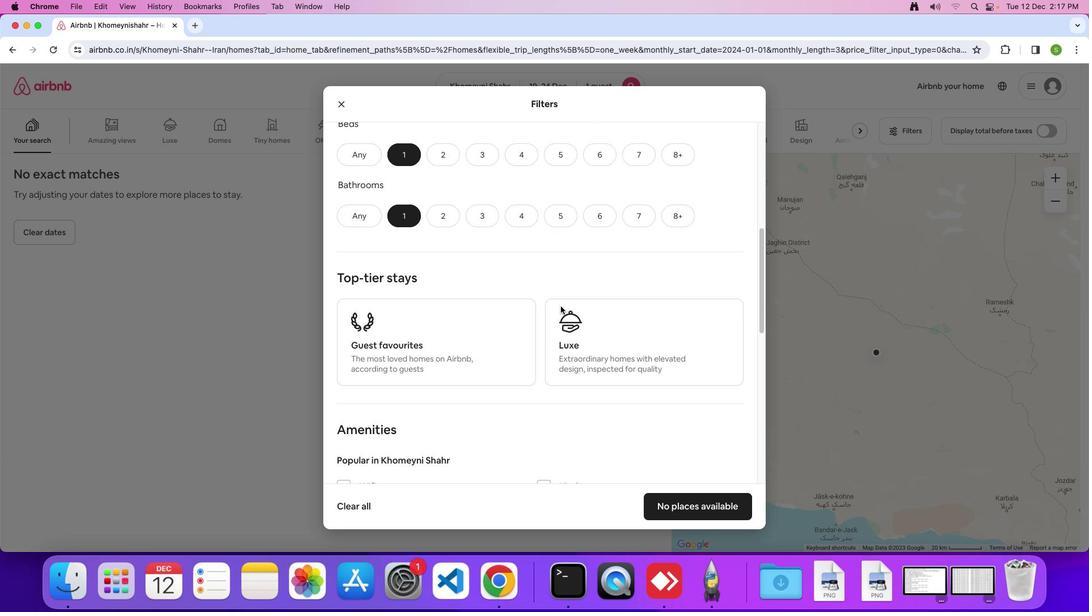 
Action: Mouse scrolled (560, 306) with delta (0, 0)
Screenshot: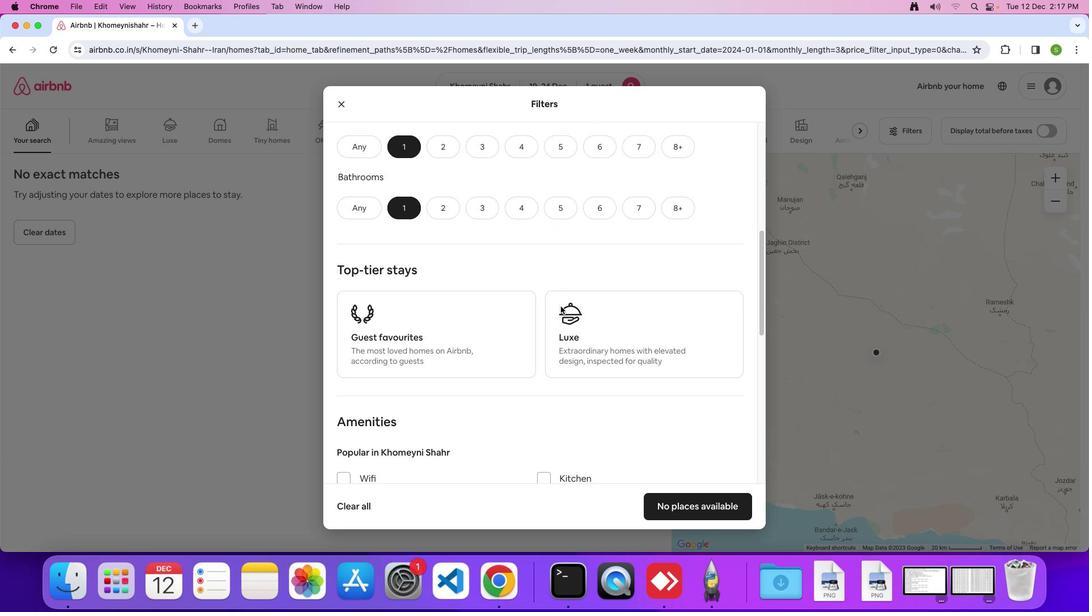 
Action: Mouse scrolled (560, 306) with delta (0, 0)
Screenshot: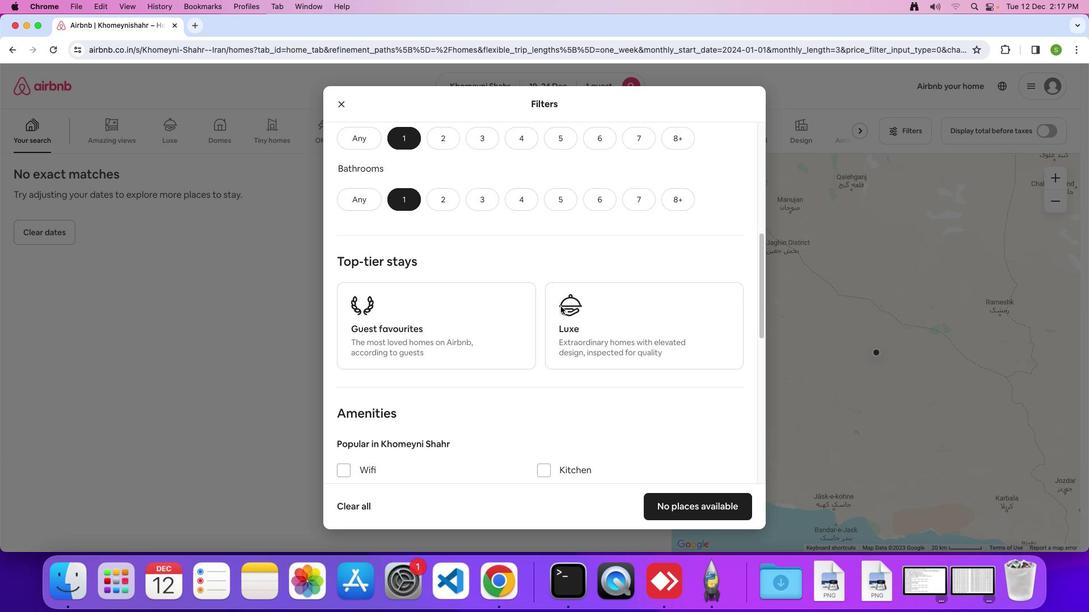 
Action: Mouse scrolled (560, 306) with delta (0, 0)
Screenshot: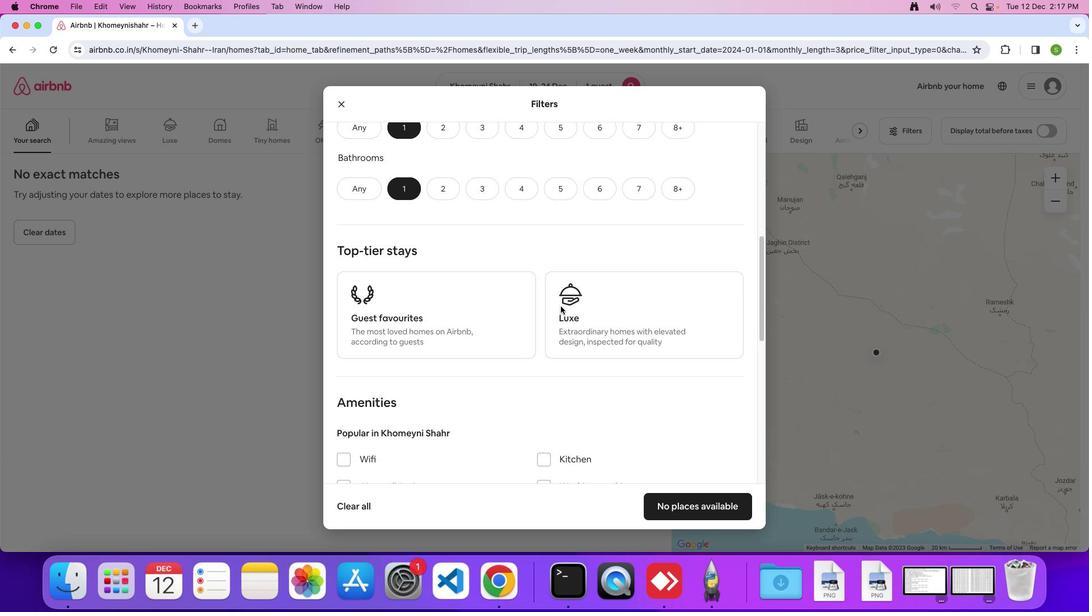 
Action: Mouse moved to (561, 306)
Screenshot: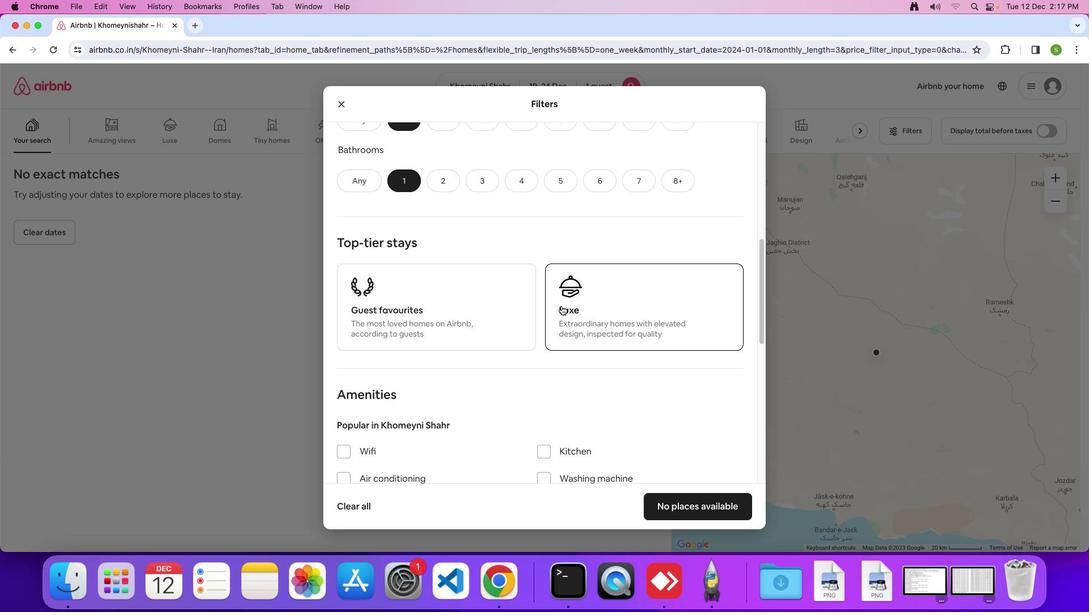 
Action: Mouse scrolled (561, 306) with delta (0, 0)
Screenshot: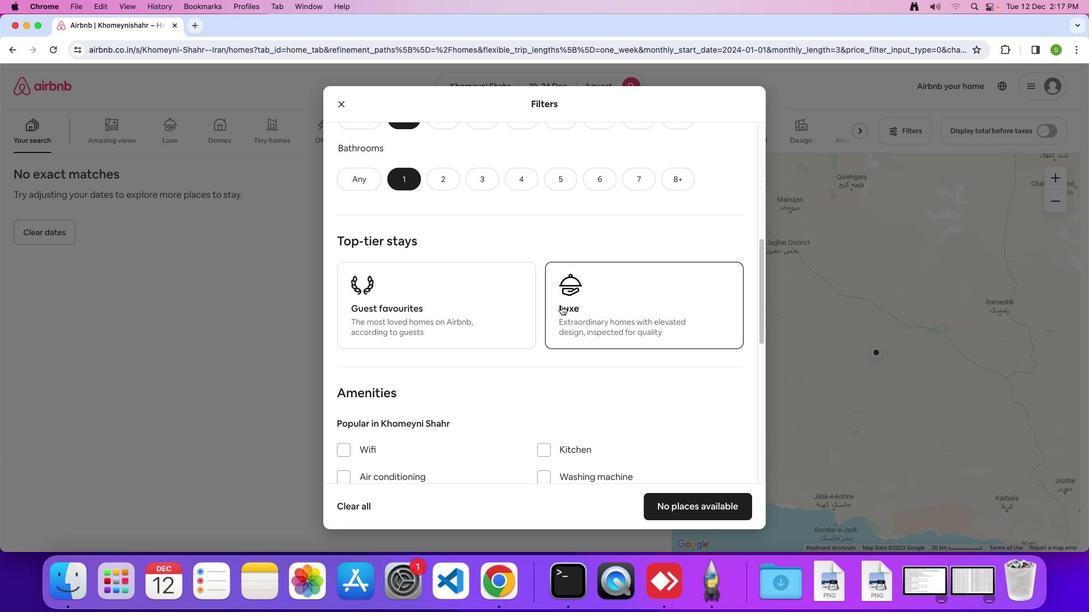 
Action: Mouse scrolled (561, 306) with delta (0, 0)
Screenshot: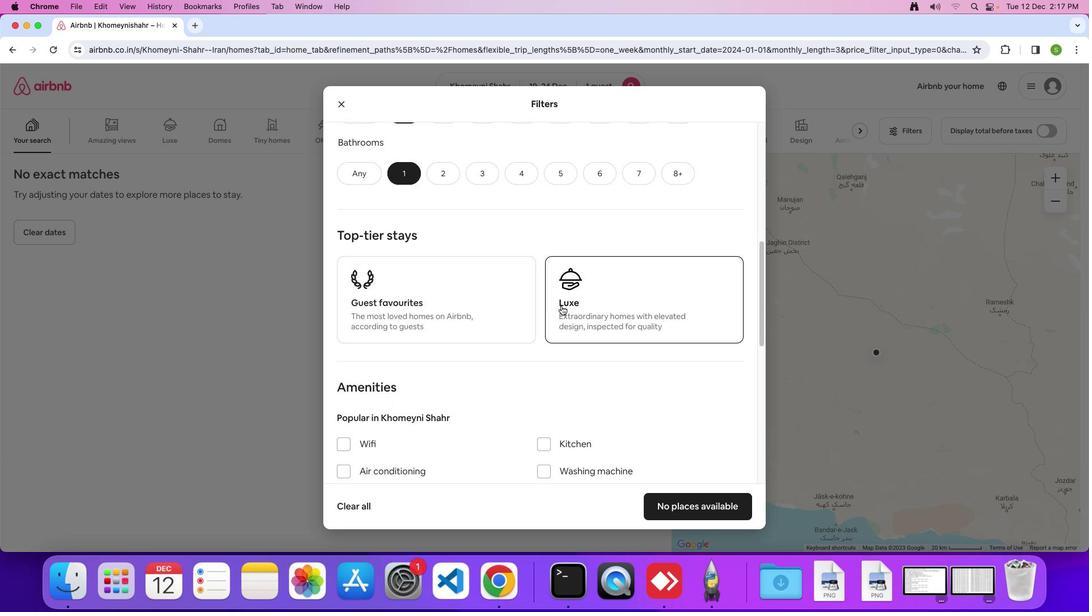 
Action: Mouse moved to (561, 305)
Screenshot: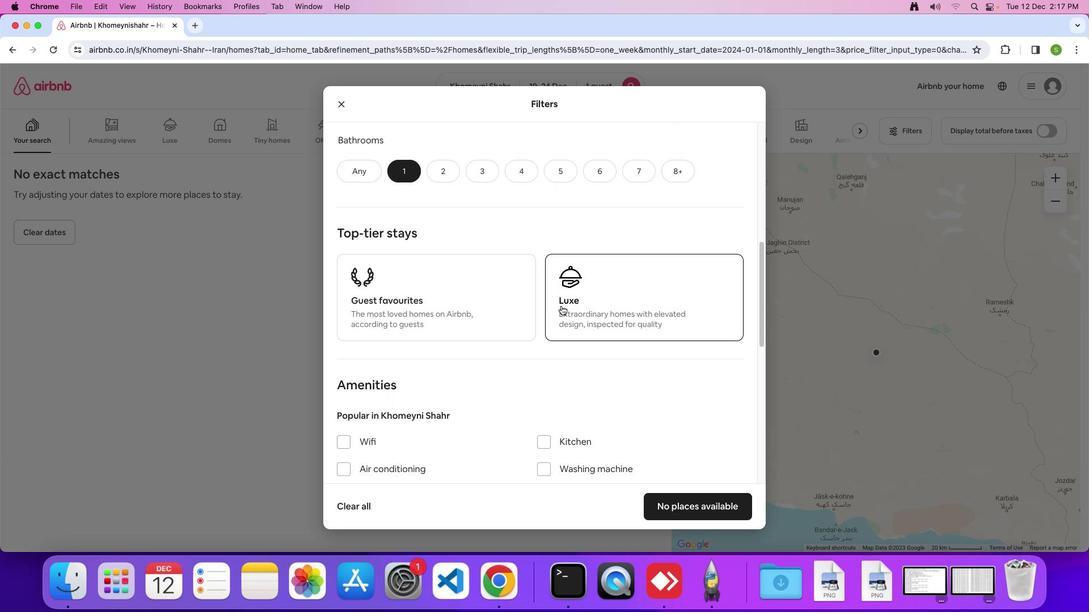 
Action: Mouse scrolled (561, 305) with delta (0, 0)
Screenshot: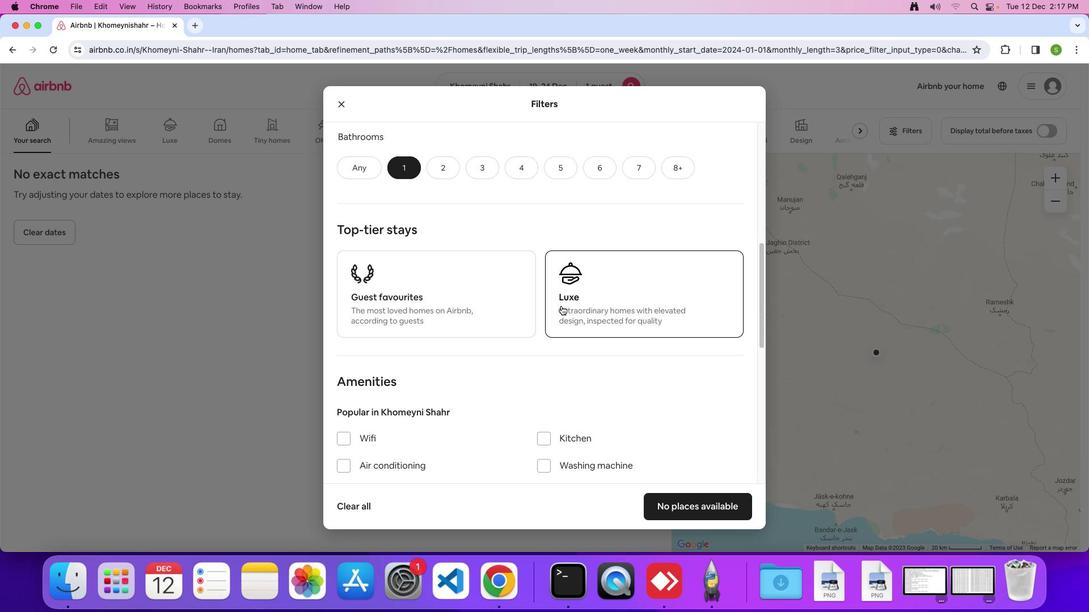 
Action: Mouse scrolled (561, 305) with delta (0, 0)
Screenshot: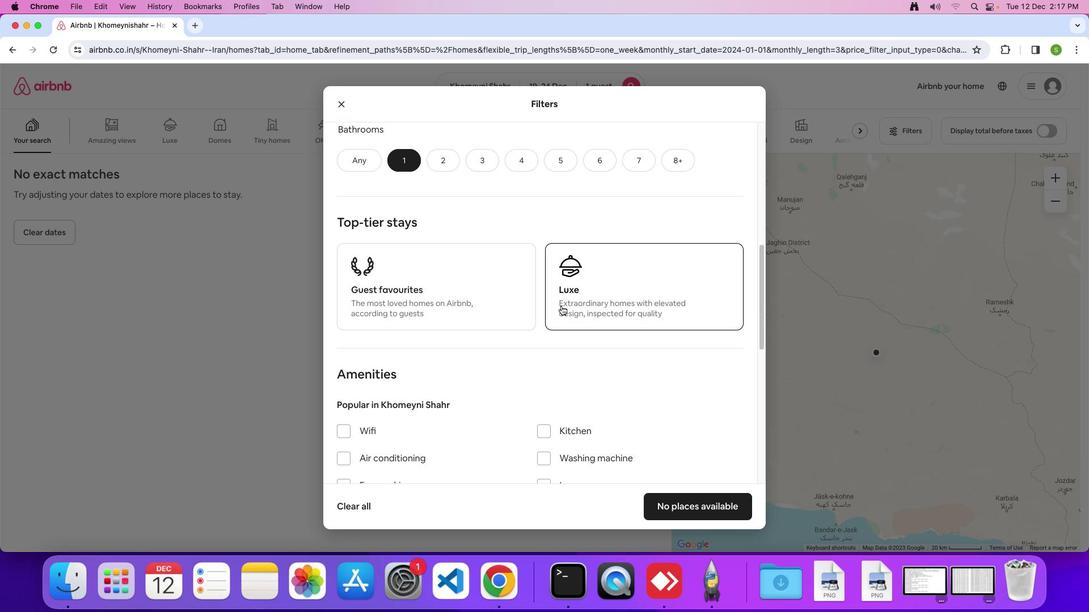
Action: Mouse scrolled (561, 305) with delta (0, 0)
Screenshot: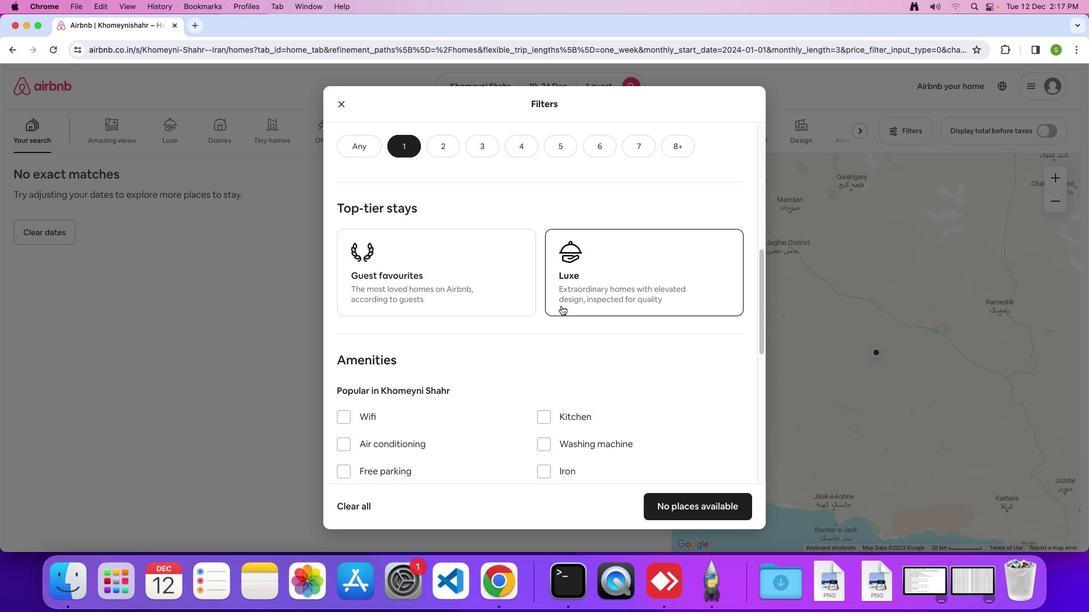 
Action: Mouse scrolled (561, 305) with delta (0, 0)
Screenshot: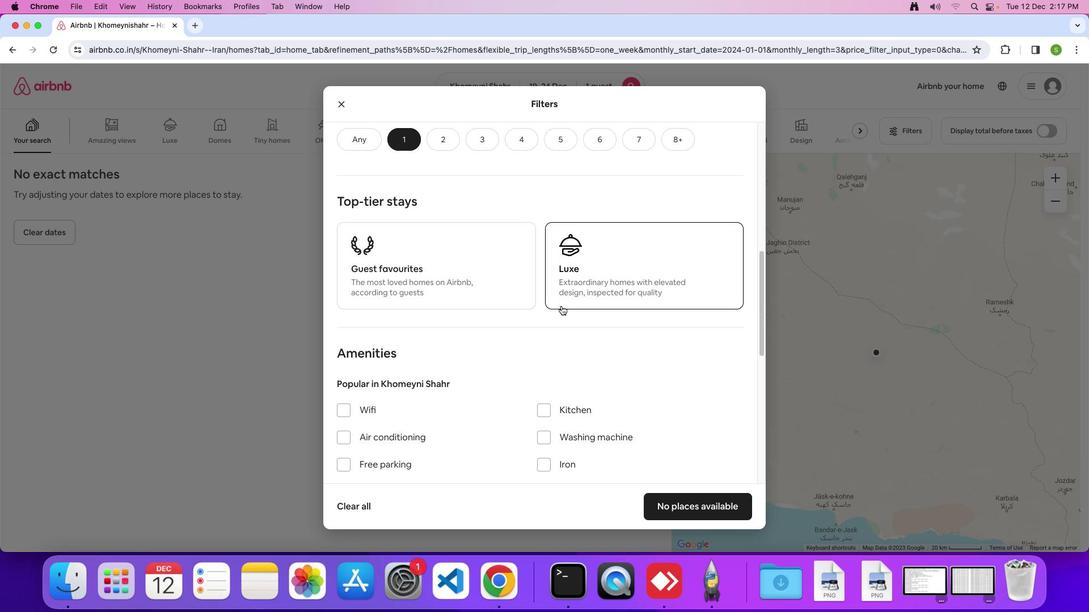 
Action: Mouse scrolled (561, 305) with delta (0, 0)
Screenshot: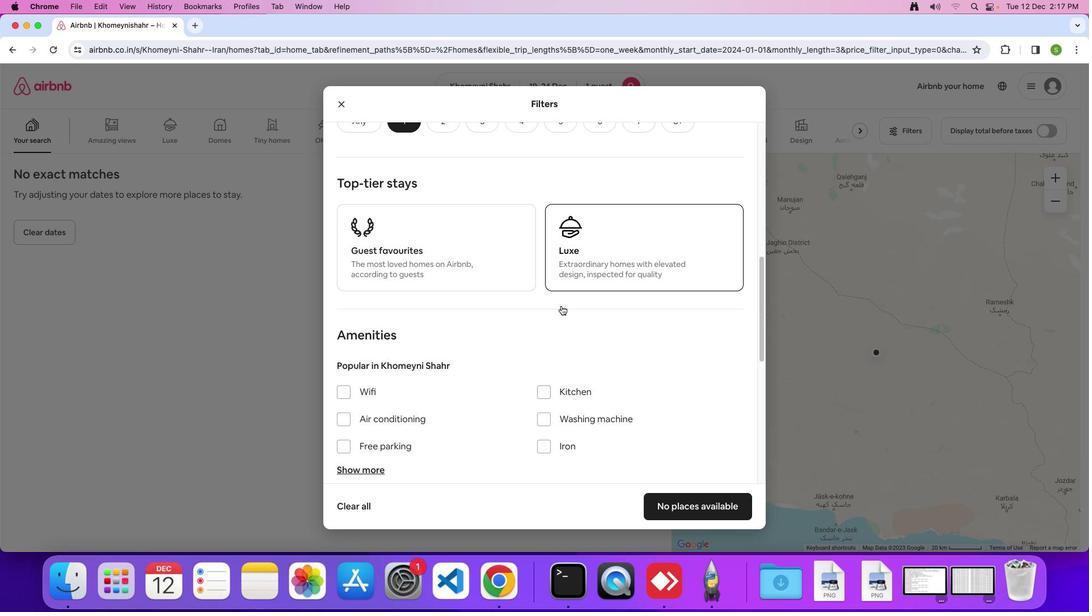 
Action: Mouse scrolled (561, 305) with delta (0, 0)
Screenshot: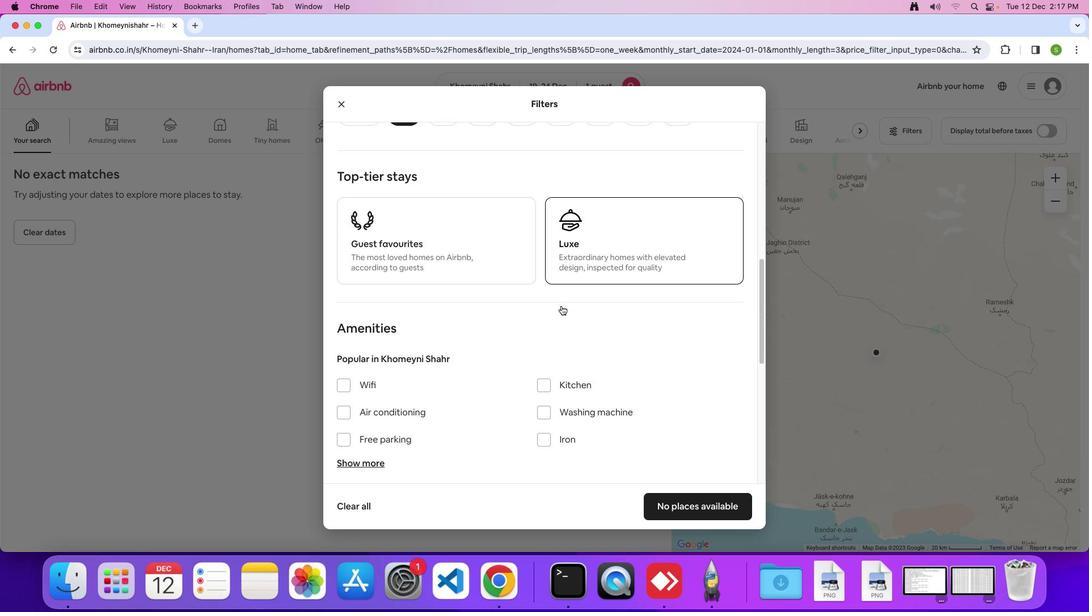
Action: Mouse scrolled (561, 305) with delta (0, 0)
Screenshot: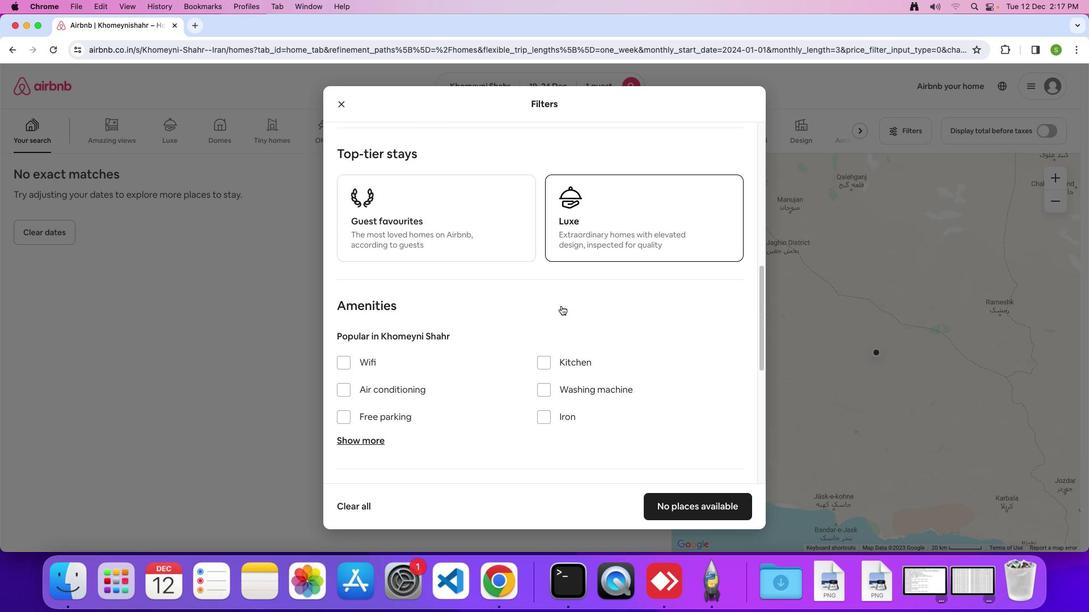
Action: Mouse scrolled (561, 305) with delta (0, 0)
Screenshot: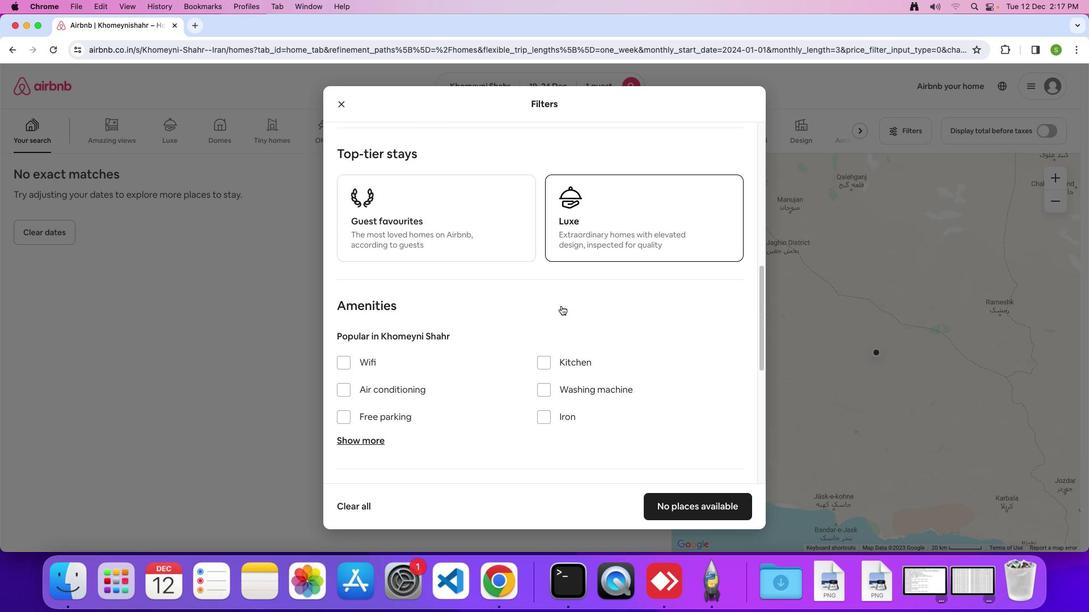 
Action: Mouse scrolled (561, 305) with delta (0, 0)
Screenshot: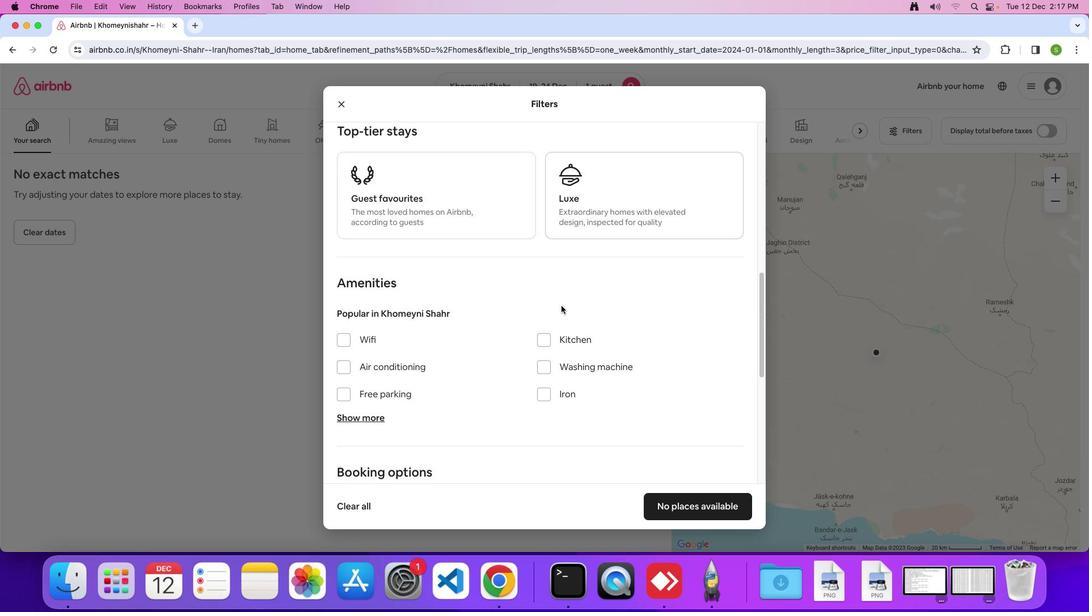 
Action: Mouse scrolled (561, 305) with delta (0, 0)
Screenshot: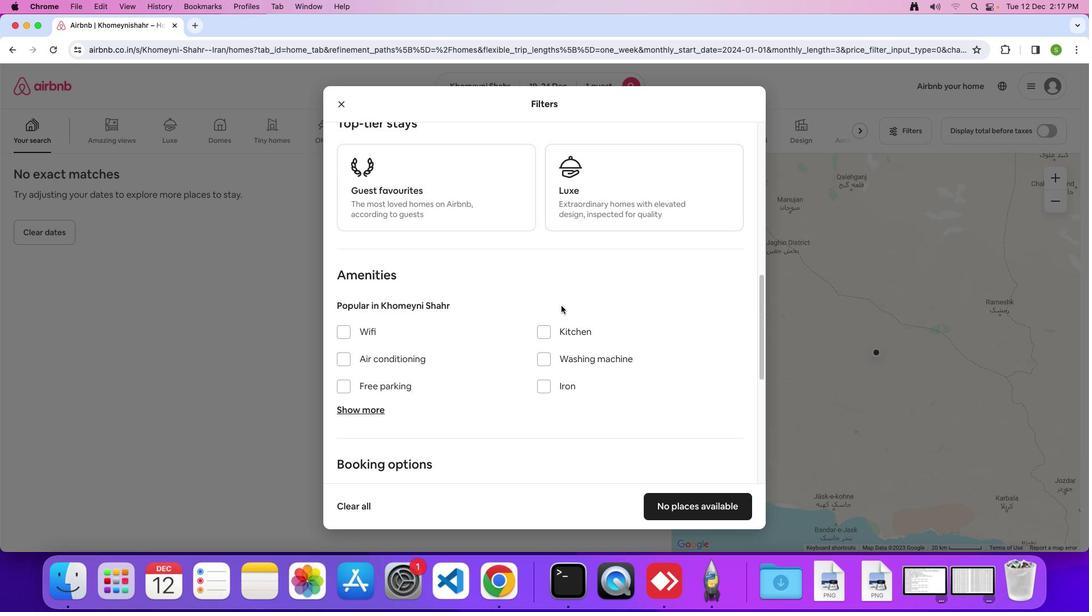 
Action: Mouse scrolled (561, 305) with delta (0, 0)
Screenshot: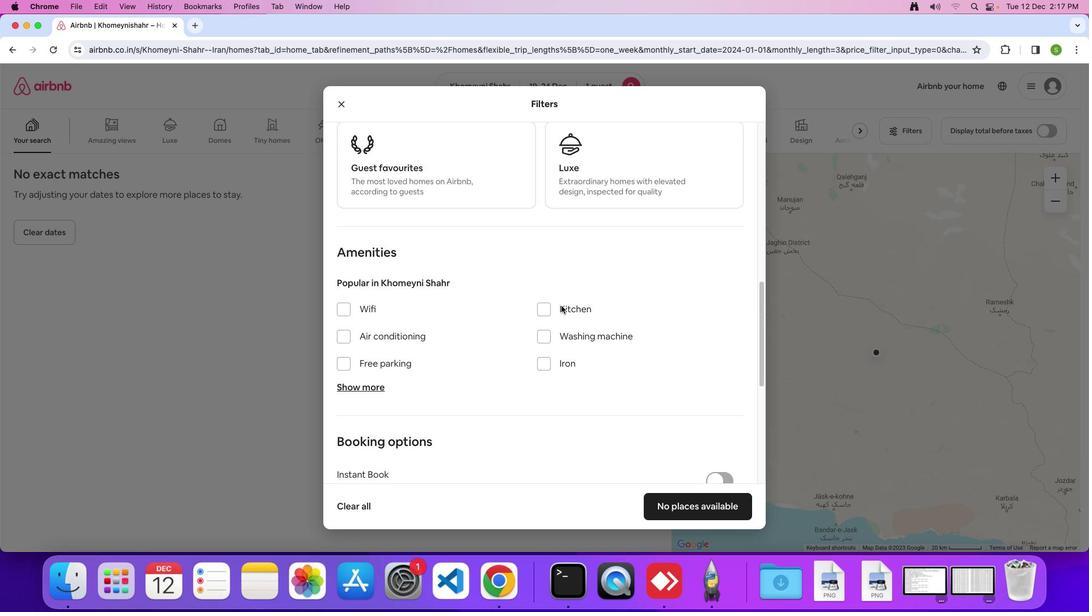 
Action: Mouse scrolled (561, 305) with delta (0, 0)
Screenshot: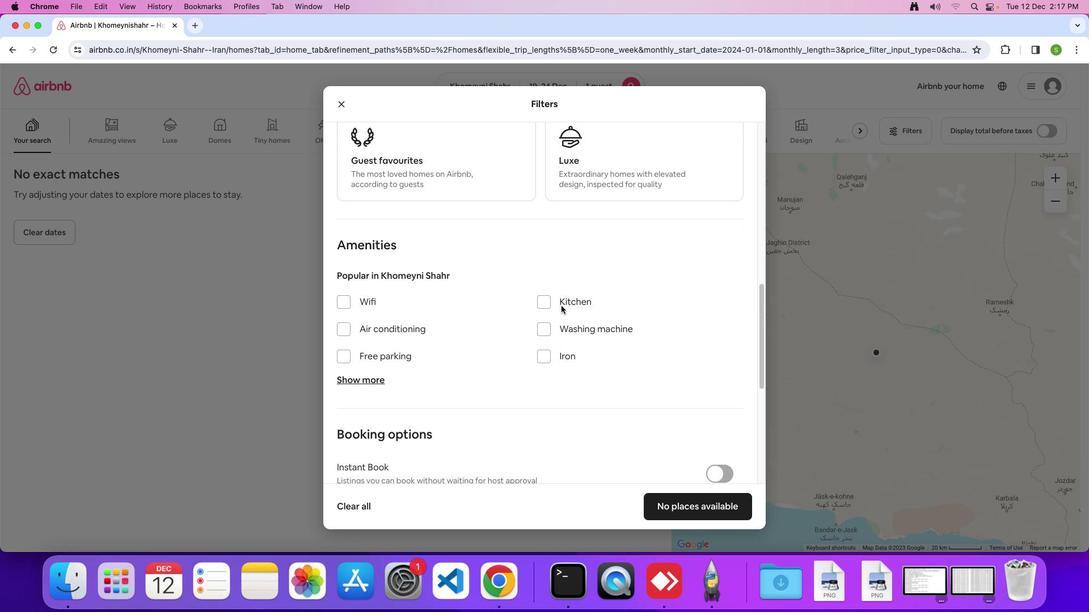 
Action: Mouse scrolled (561, 305) with delta (0, -1)
Screenshot: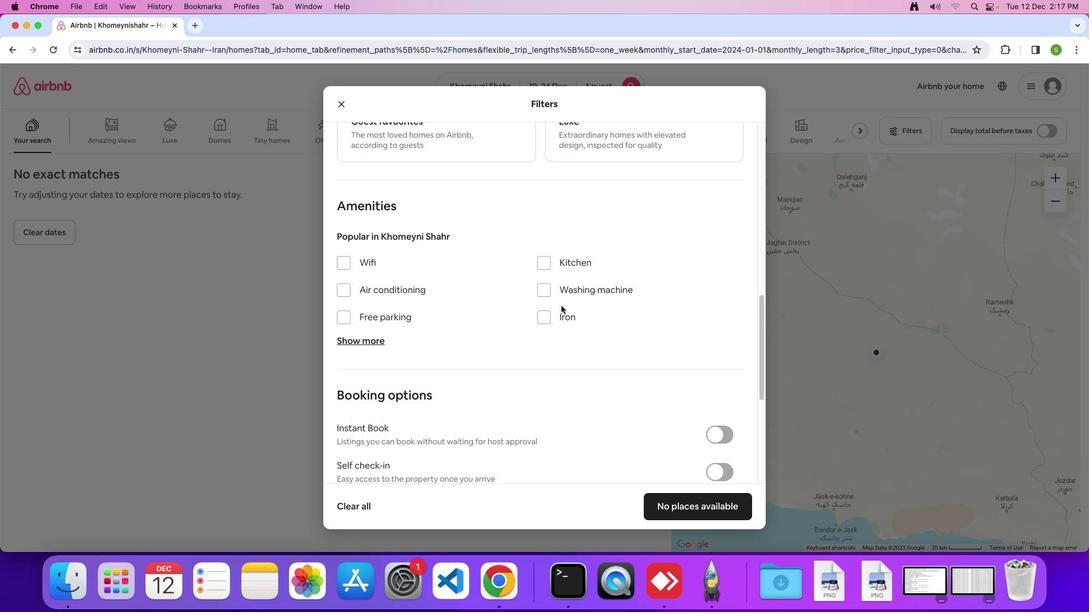 
Action: Mouse scrolled (561, 305) with delta (0, 0)
Screenshot: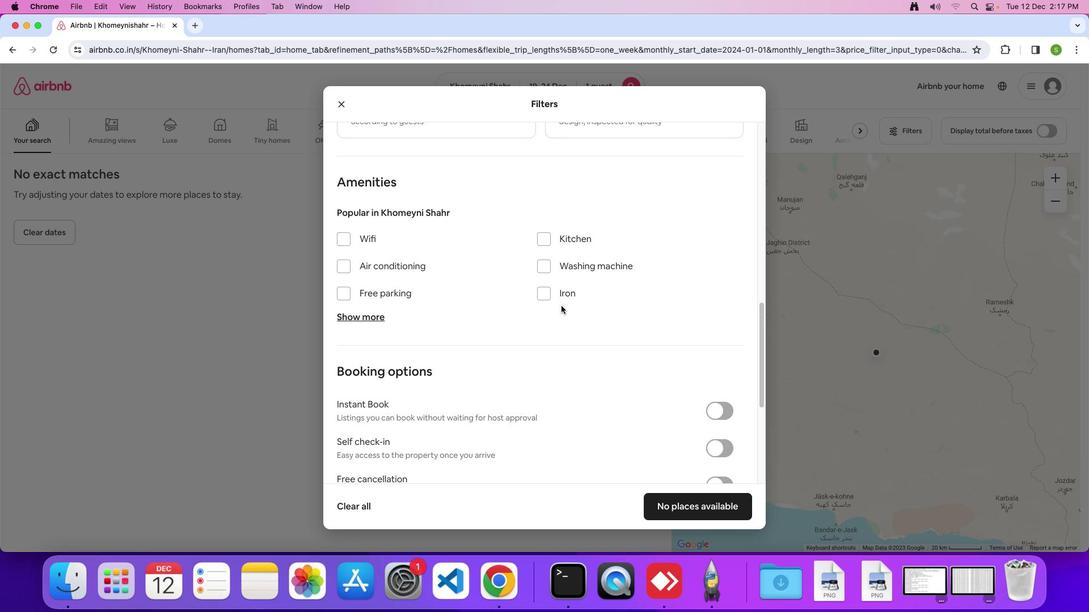 
Action: Mouse scrolled (561, 305) with delta (0, 0)
Screenshot: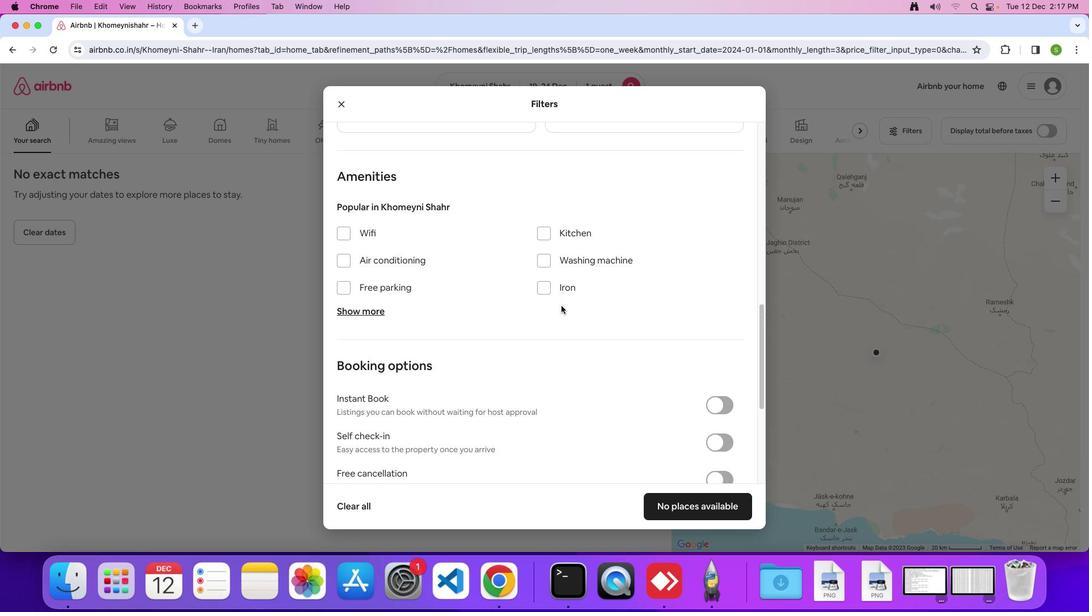 
Action: Mouse scrolled (561, 305) with delta (0, 0)
Screenshot: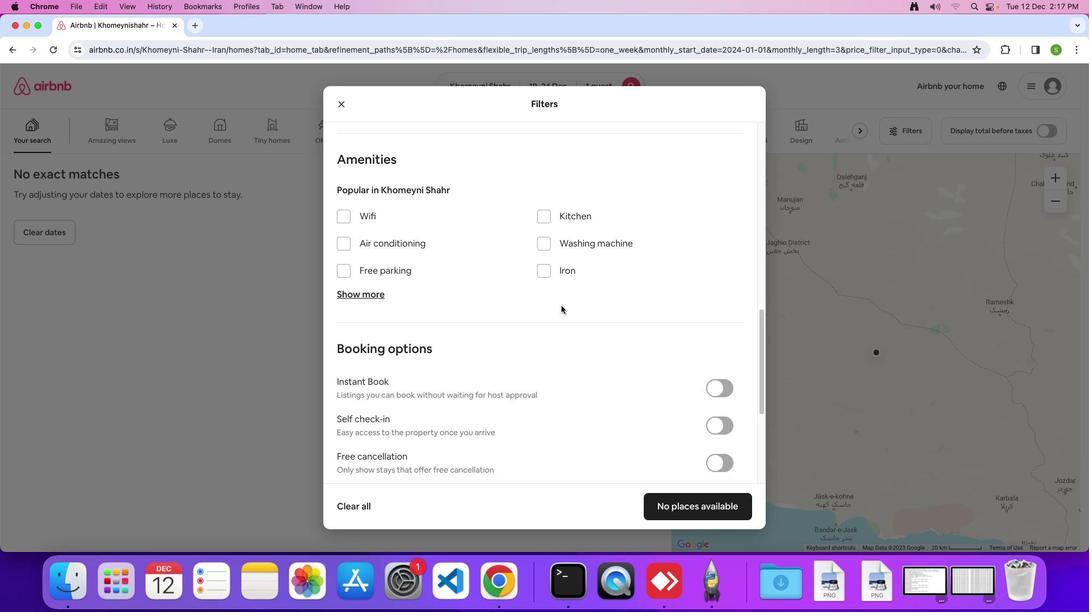 
Action: Mouse scrolled (561, 305) with delta (0, 0)
Screenshot: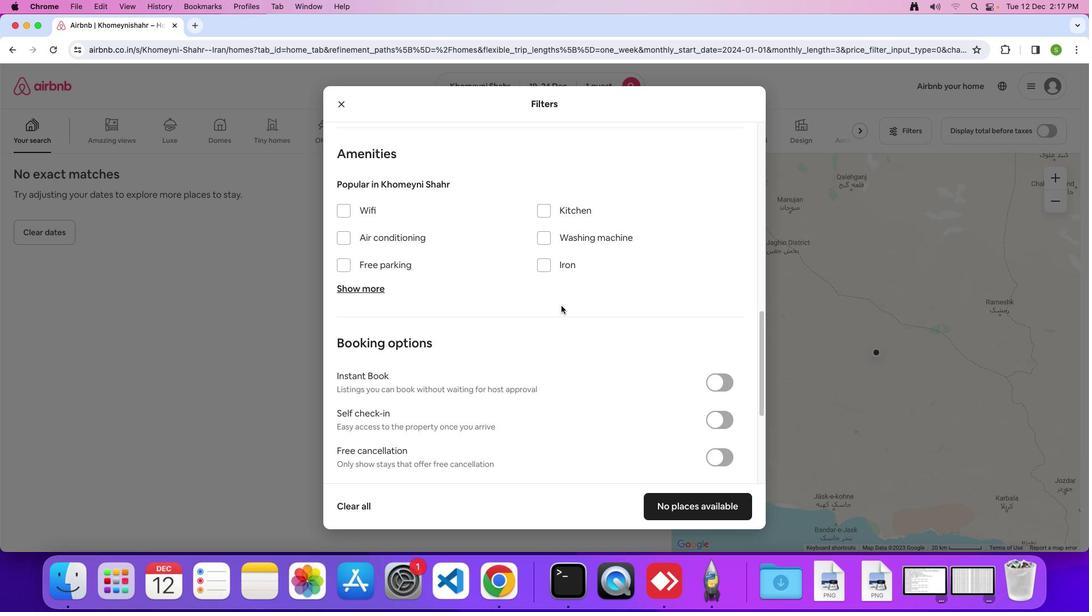 
Action: Mouse scrolled (561, 305) with delta (0, 0)
Screenshot: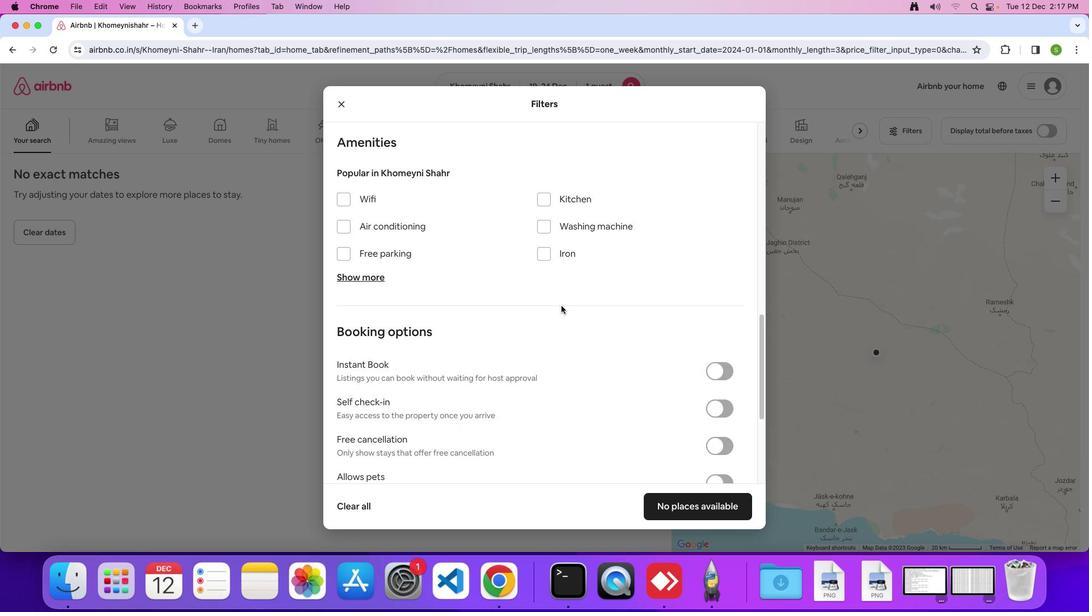 
Action: Mouse scrolled (561, 305) with delta (0, 0)
Screenshot: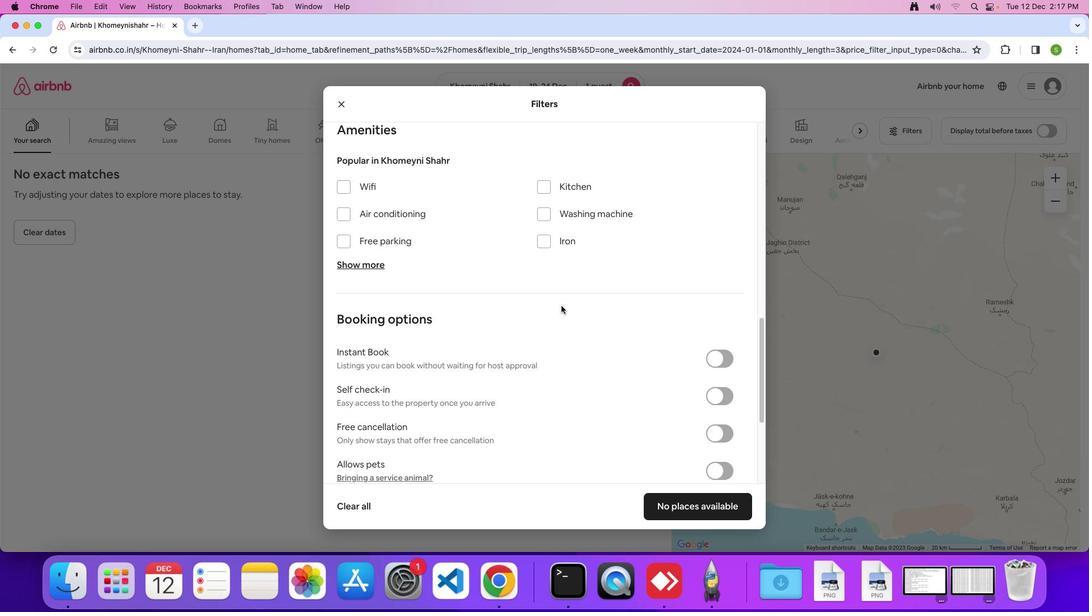 
Action: Mouse scrolled (561, 305) with delta (0, 0)
Screenshot: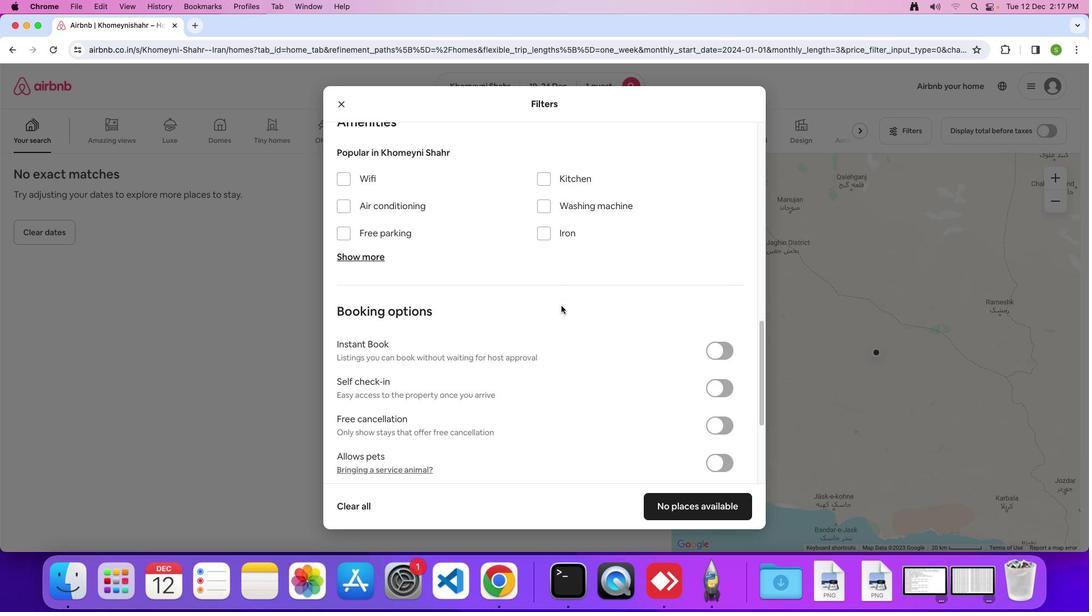 
Action: Mouse scrolled (561, 305) with delta (0, 0)
Screenshot: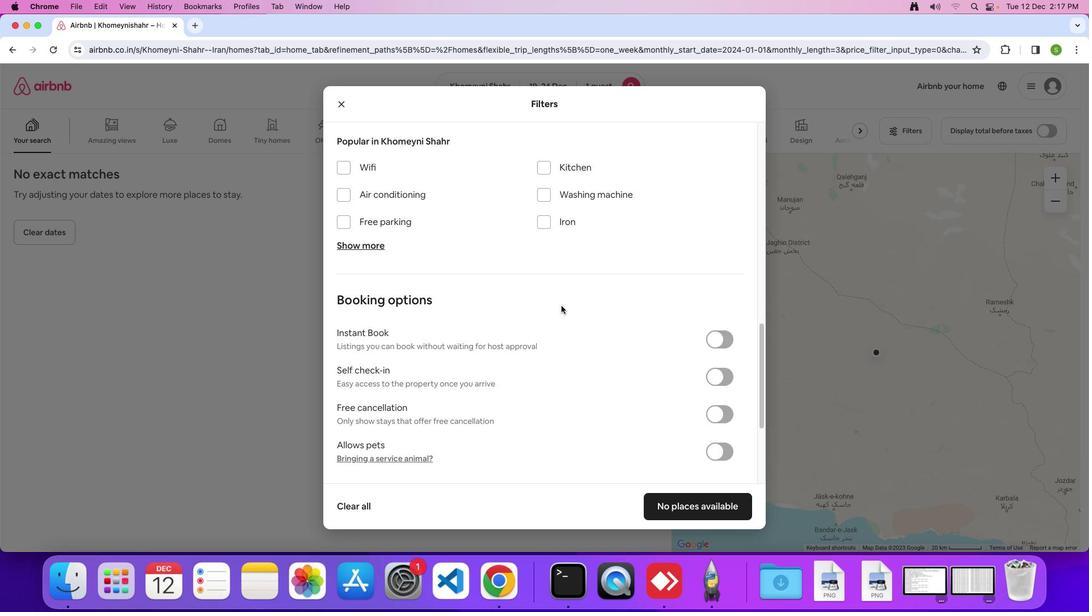 
Action: Mouse scrolled (561, 305) with delta (0, 0)
Screenshot: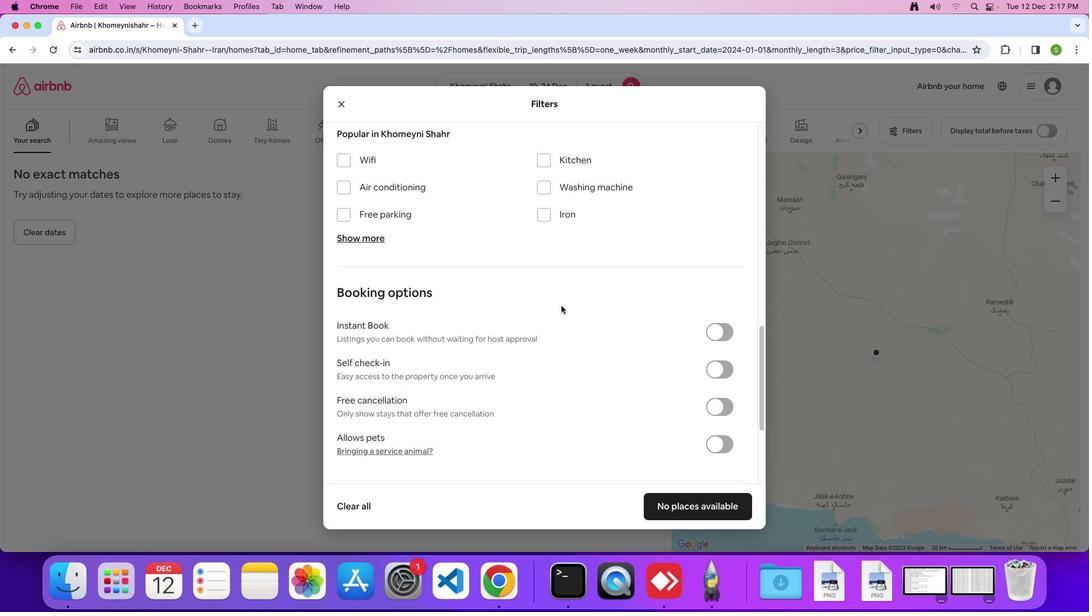 
Action: Mouse scrolled (561, 305) with delta (0, 0)
Screenshot: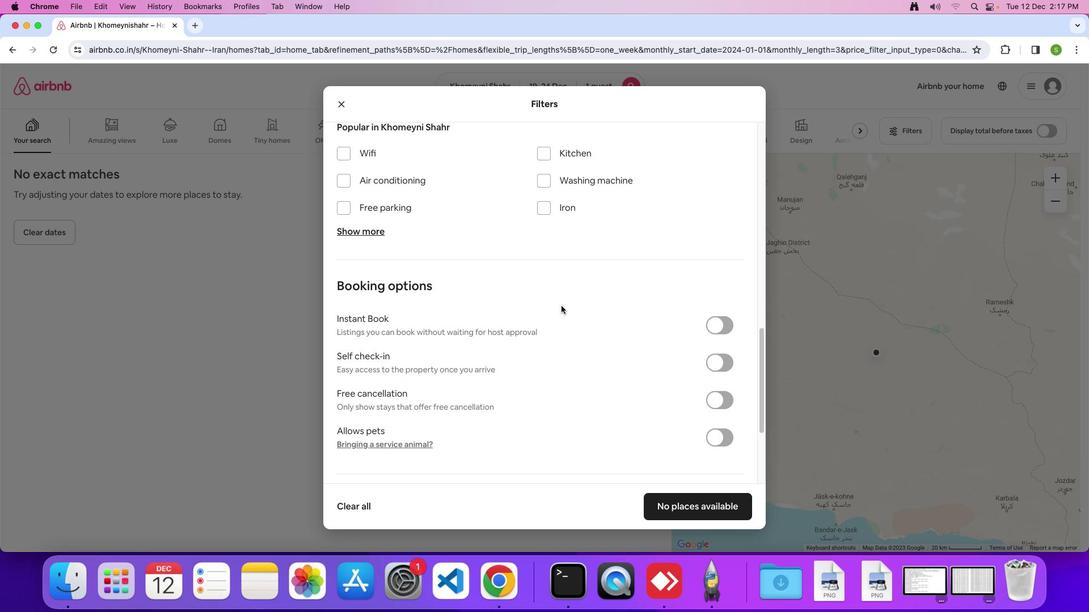 
Action: Mouse scrolled (561, 305) with delta (0, 0)
Screenshot: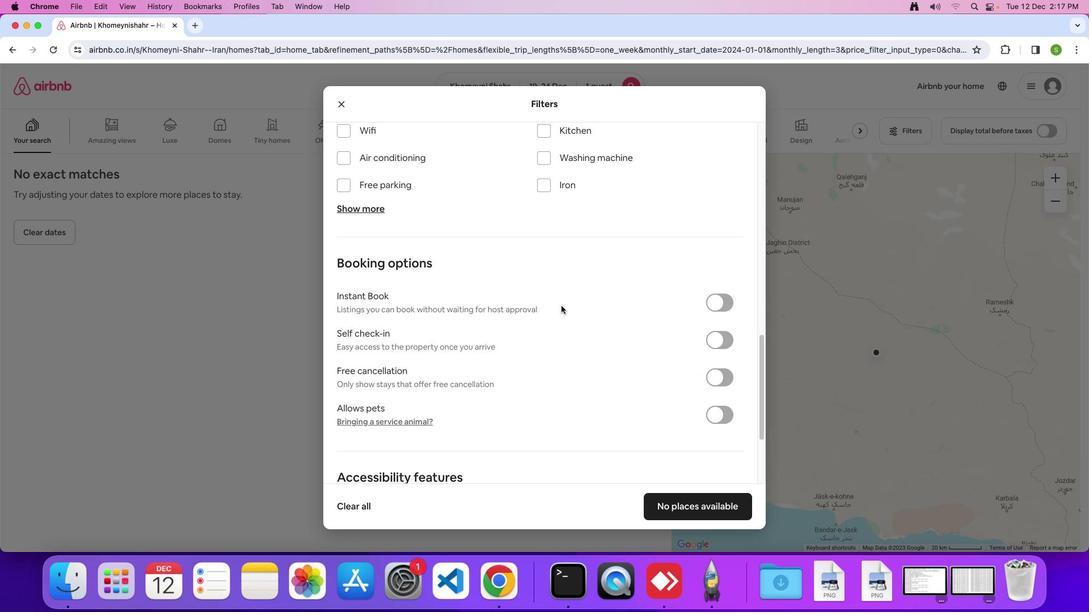 
Action: Mouse scrolled (561, 305) with delta (0, 0)
Screenshot: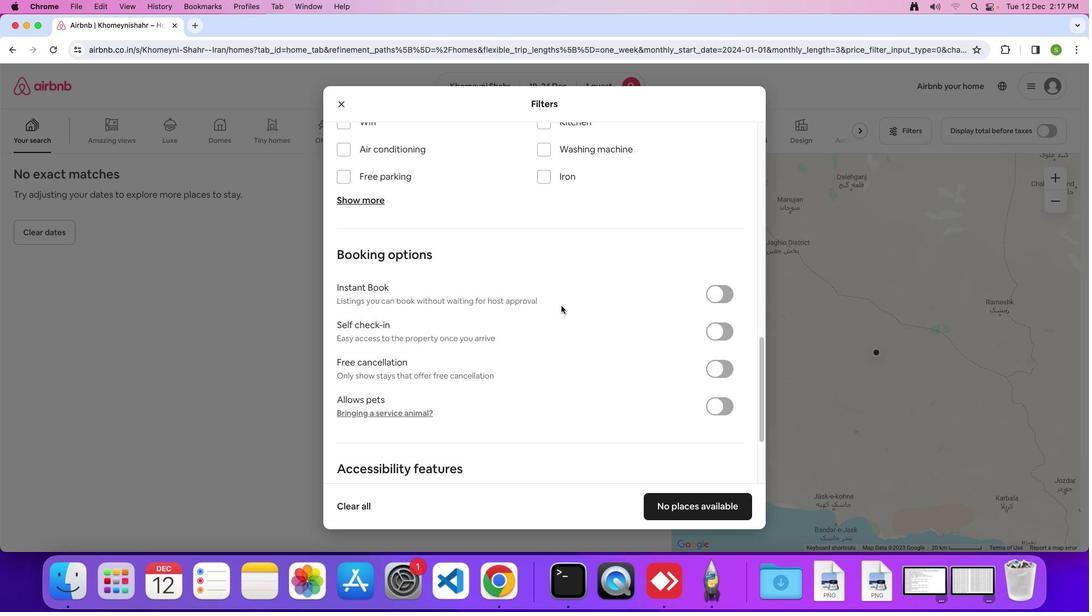 
Action: Mouse scrolled (561, 305) with delta (0, 0)
Screenshot: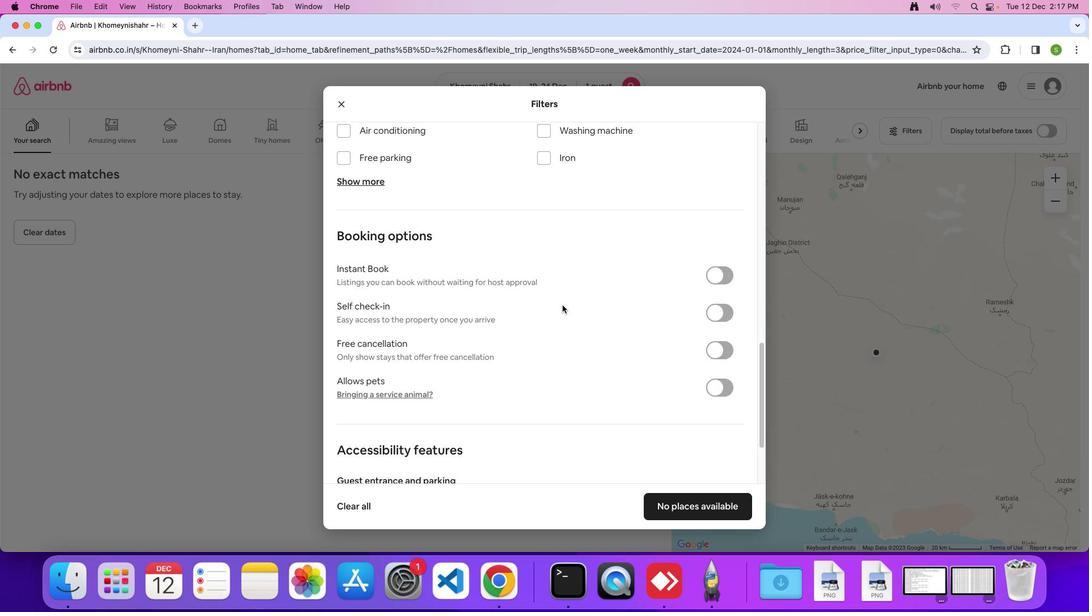 
Action: Mouse scrolled (561, 305) with delta (0, 0)
Screenshot: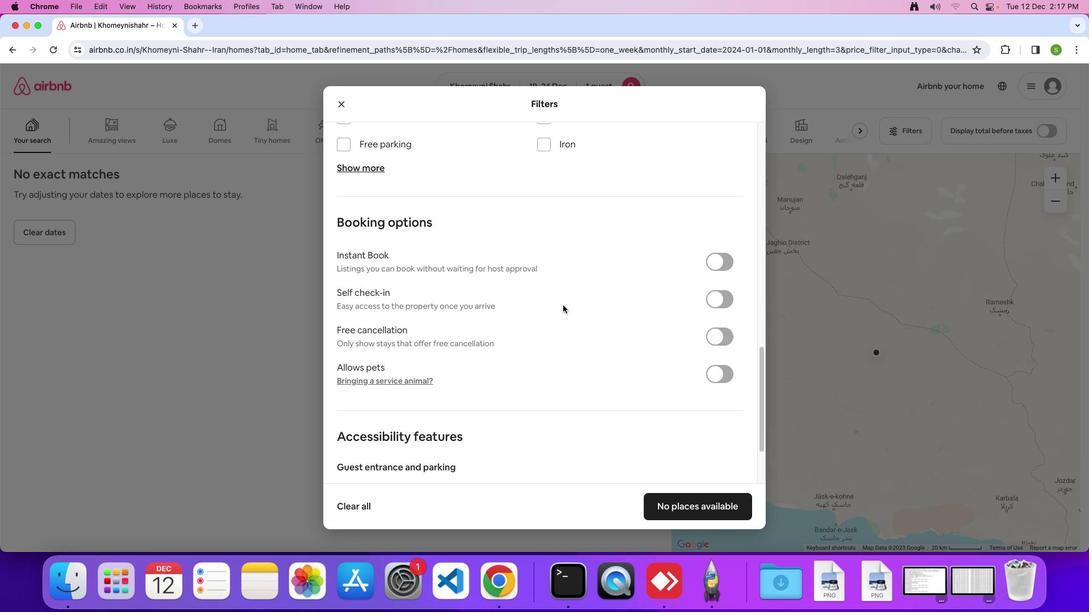 
Action: Mouse moved to (562, 305)
Screenshot: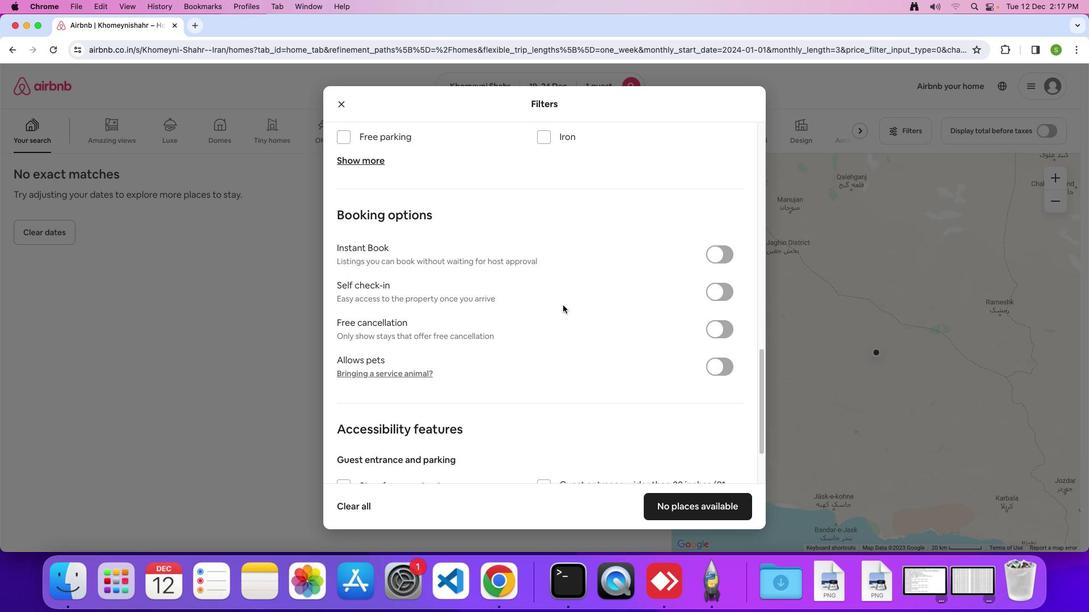 
Action: Mouse scrolled (562, 305) with delta (0, 0)
Screenshot: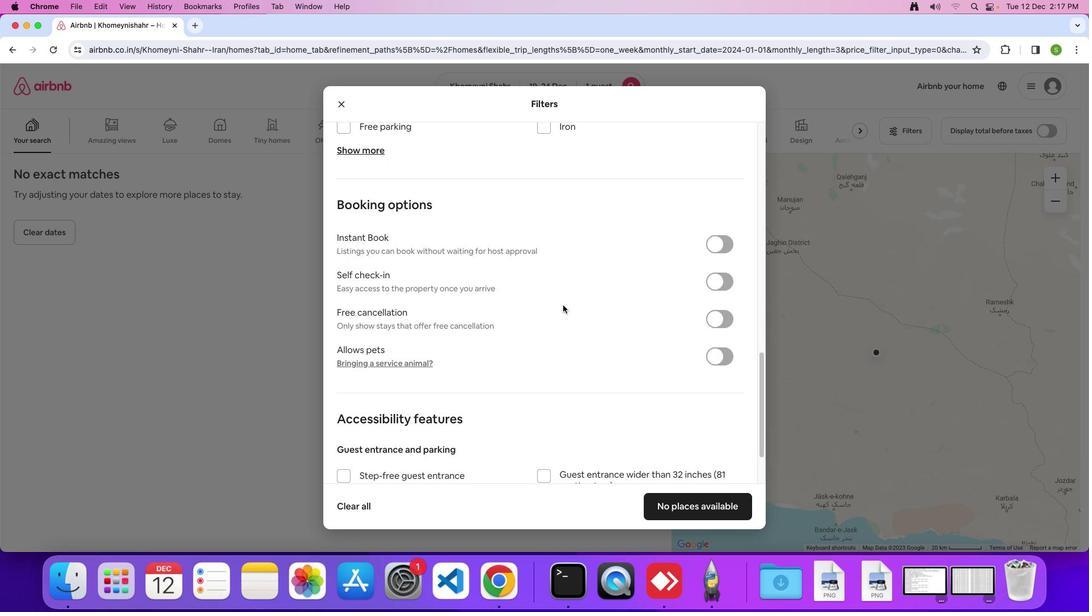 
Action: Mouse scrolled (562, 305) with delta (0, 0)
Screenshot: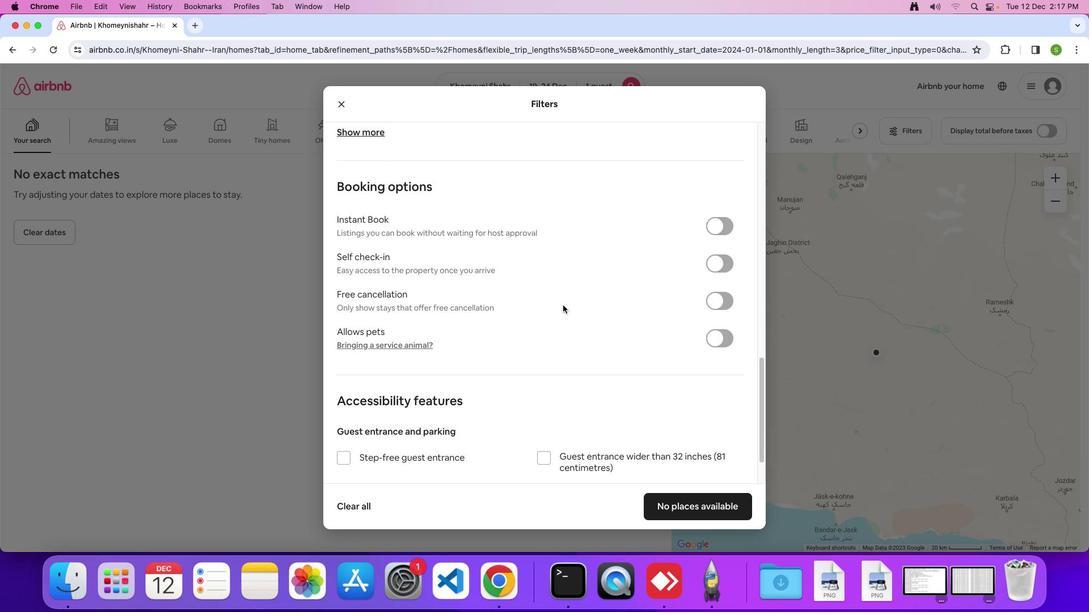 
Action: Mouse scrolled (562, 305) with delta (0, -1)
Screenshot: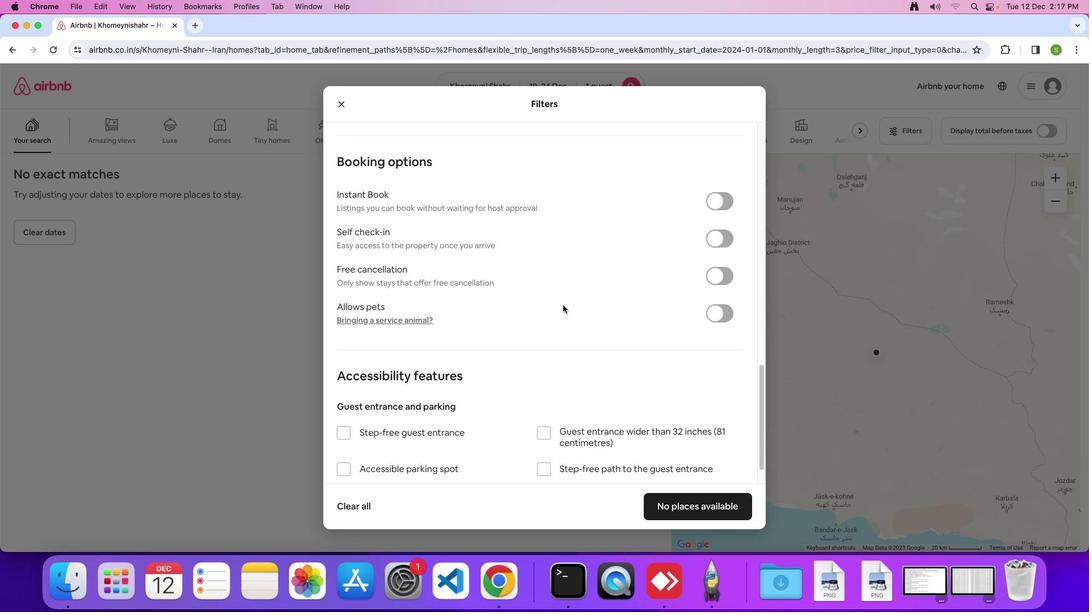 
Action: Mouse scrolled (562, 305) with delta (0, 0)
Screenshot: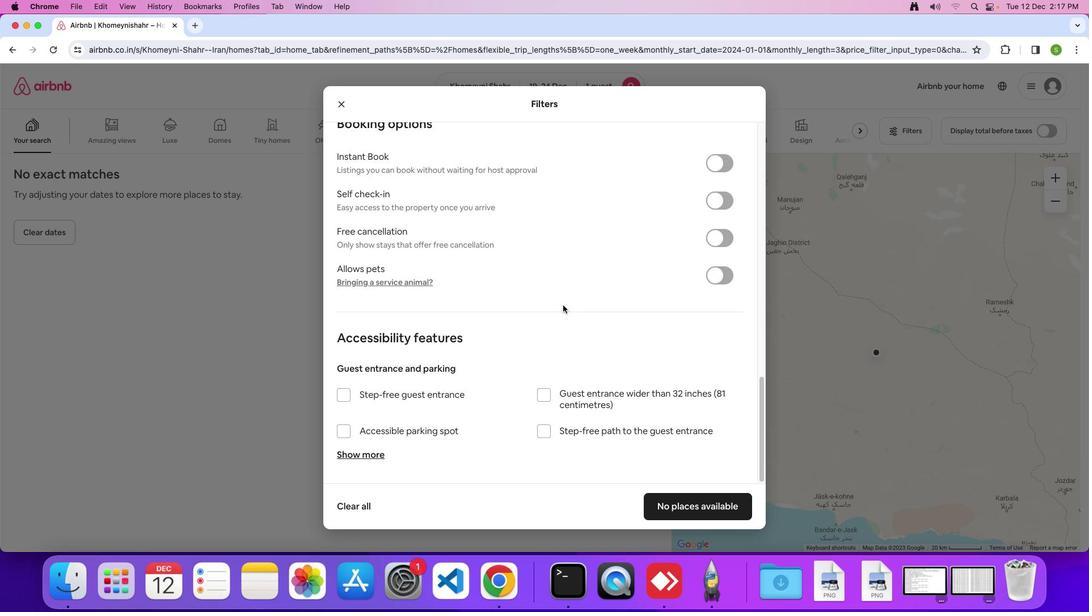 
Action: Mouse scrolled (562, 305) with delta (0, 0)
Screenshot: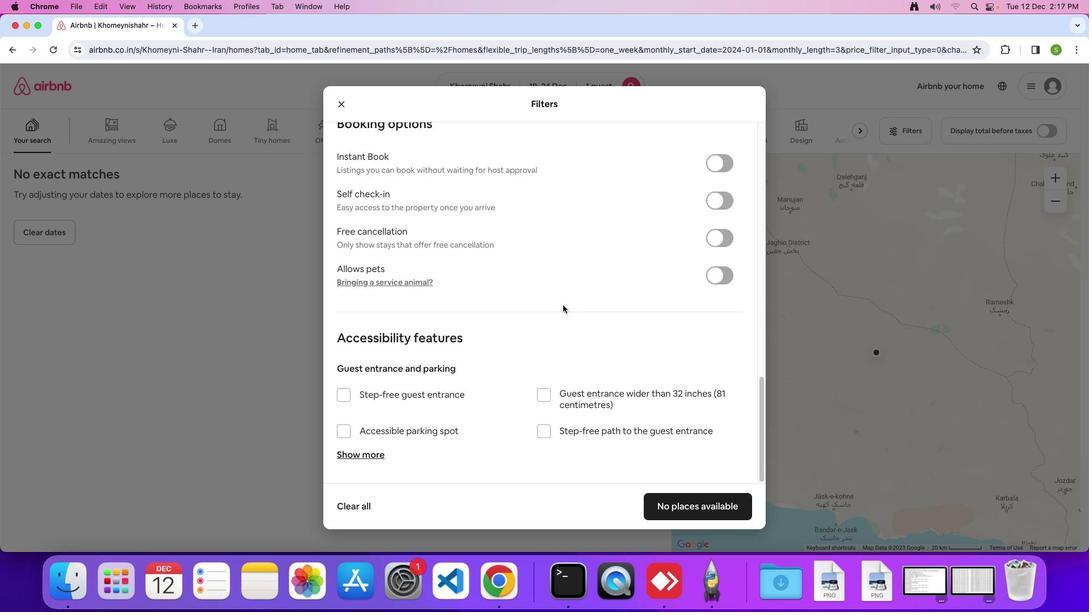 
Action: Mouse scrolled (562, 305) with delta (0, -1)
Screenshot: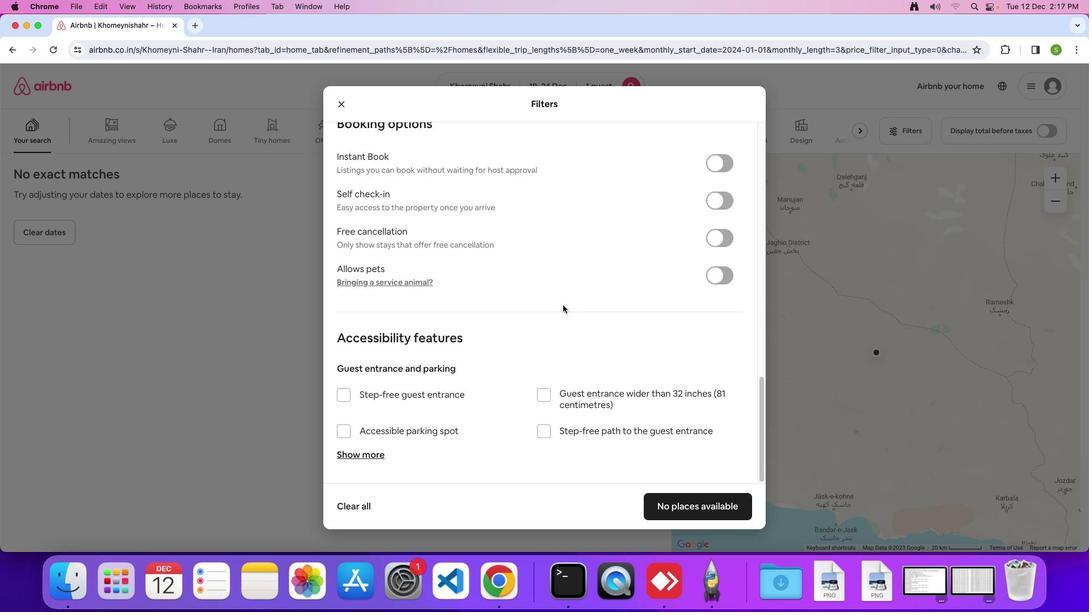 
Action: Mouse scrolled (562, 305) with delta (0, 0)
Screenshot: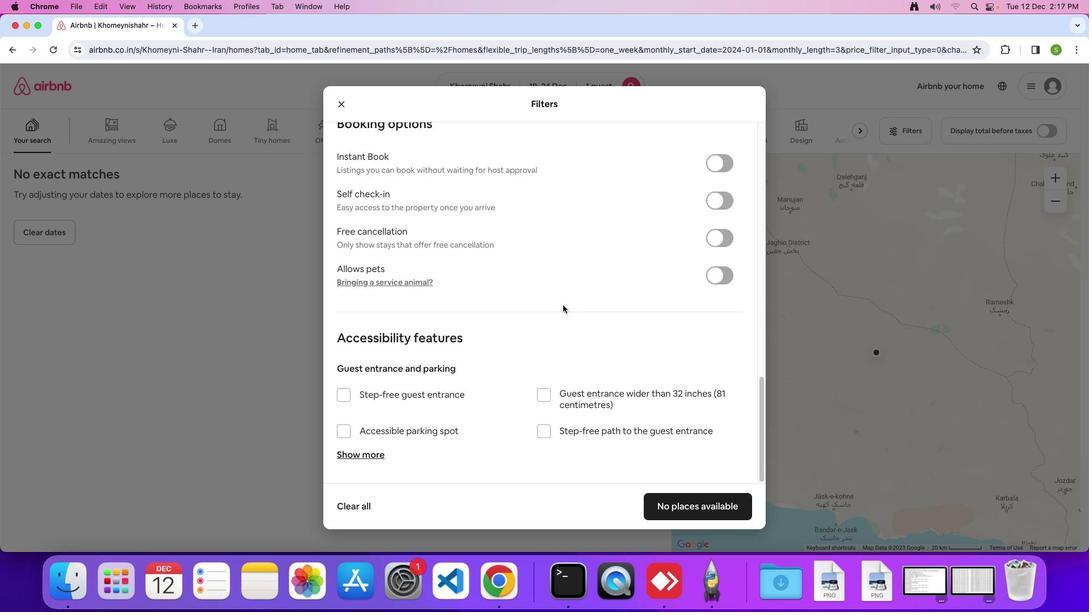 
Action: Mouse scrolled (562, 305) with delta (0, 0)
Screenshot: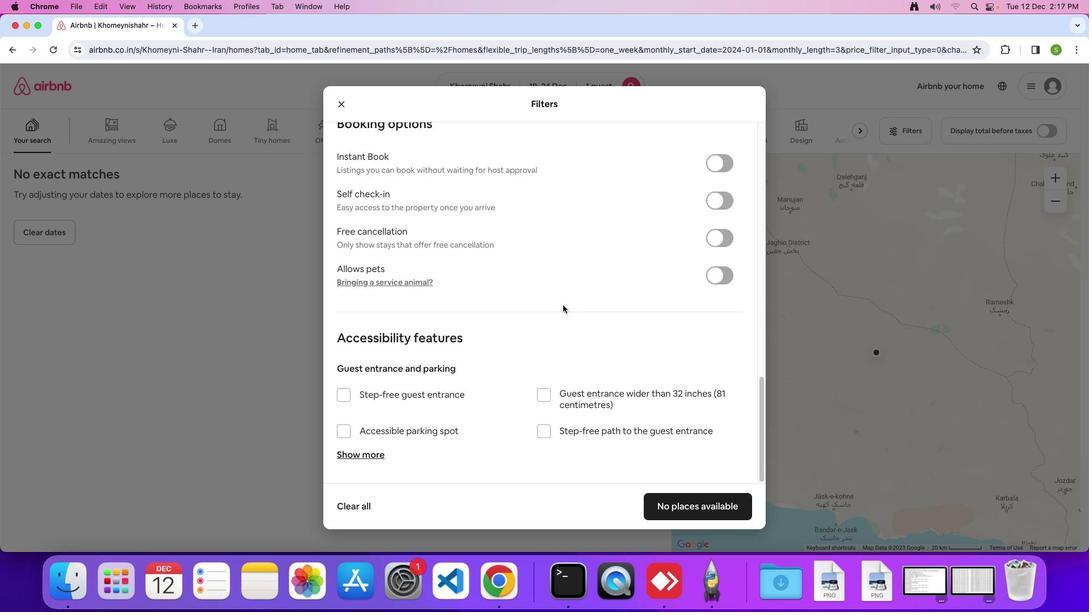
Action: Mouse moved to (681, 498)
Screenshot: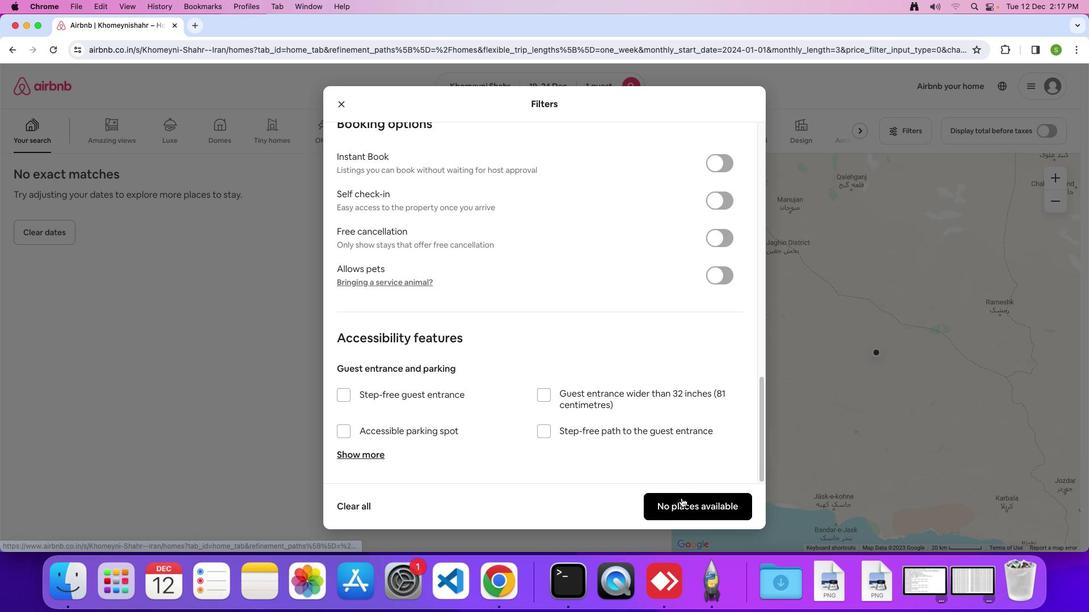 
Action: Mouse pressed left at (681, 498)
Screenshot: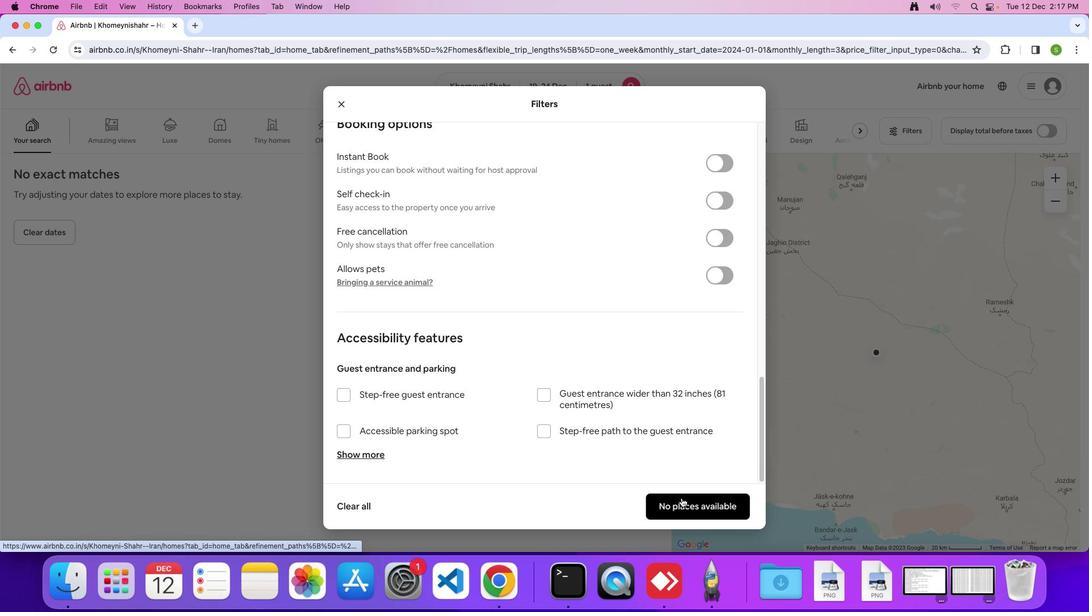 
Action: Mouse moved to (528, 310)
Screenshot: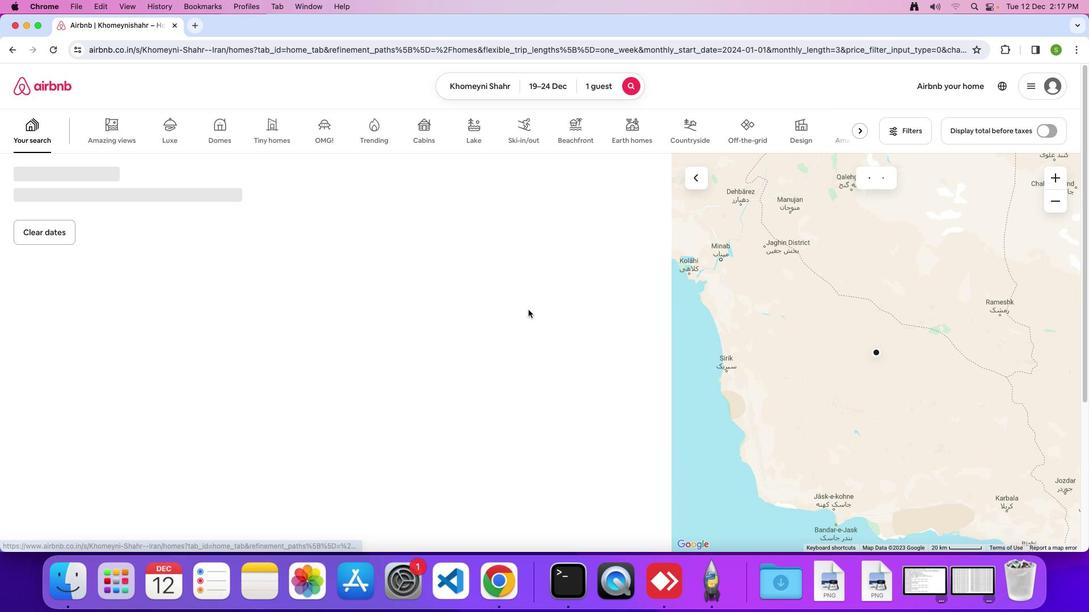 
